 Task: Add an event with the title Training Session: Conflict Management, date '2024/05/20', time 8:00 AM to 10:00 AMand add a description: Throughout the PIP Discussion, an emphasis will be placed on fostering a positive and growth-oriented mindset. The employee will be encouraged to take ownership of their development, ask questions, and seek clarification when needed. The supervisor will provide support, encouragement, and guidance to help the employee succeed., put the event into Orange category . Add location for the event as: 789 The Walk at JBR, Dubai, UAE, logged in from the account softage.2@softage.netand send the event invitation to softage.7@softage.net and softage.8@softage.net. Set a reminder for the event 13 day before
Action: Mouse moved to (90, 89)
Screenshot: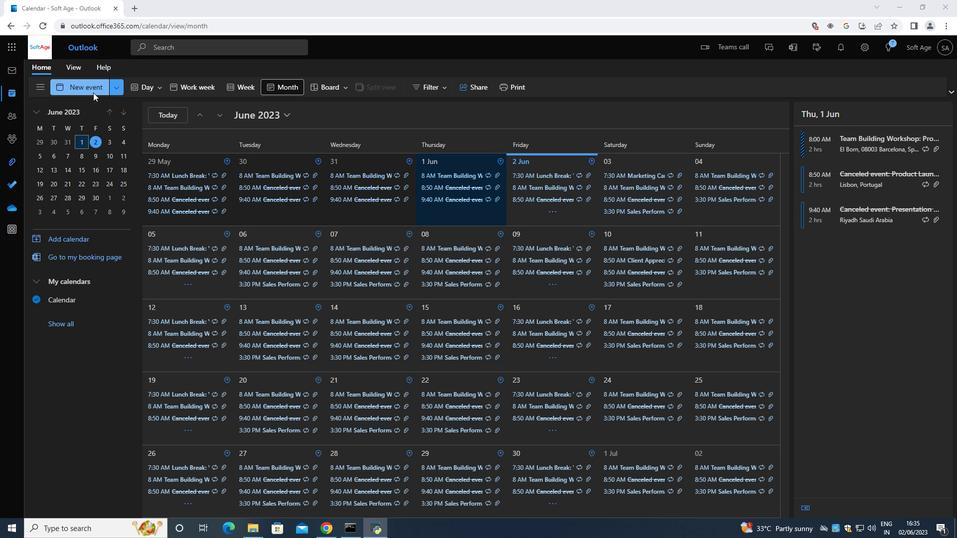 
Action: Mouse pressed left at (90, 89)
Screenshot: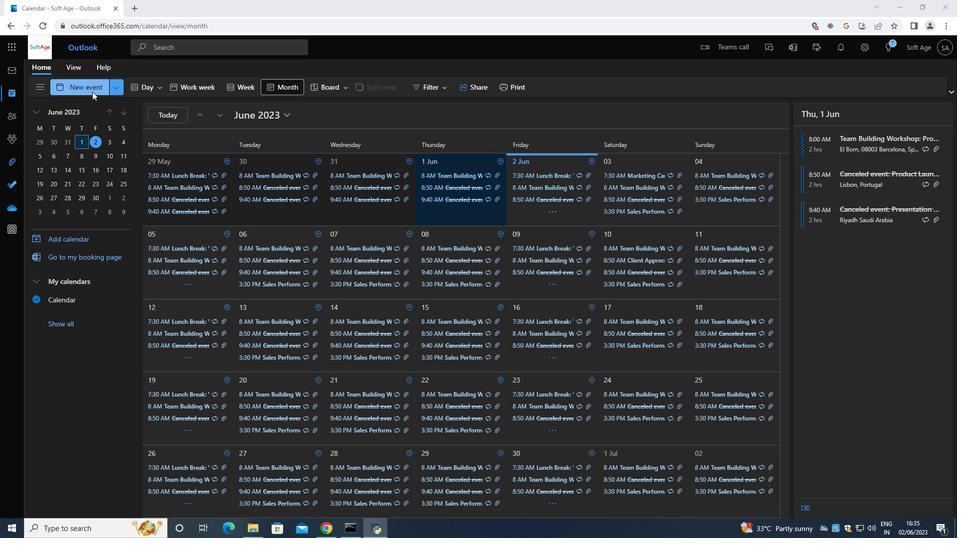 
Action: Mouse moved to (278, 148)
Screenshot: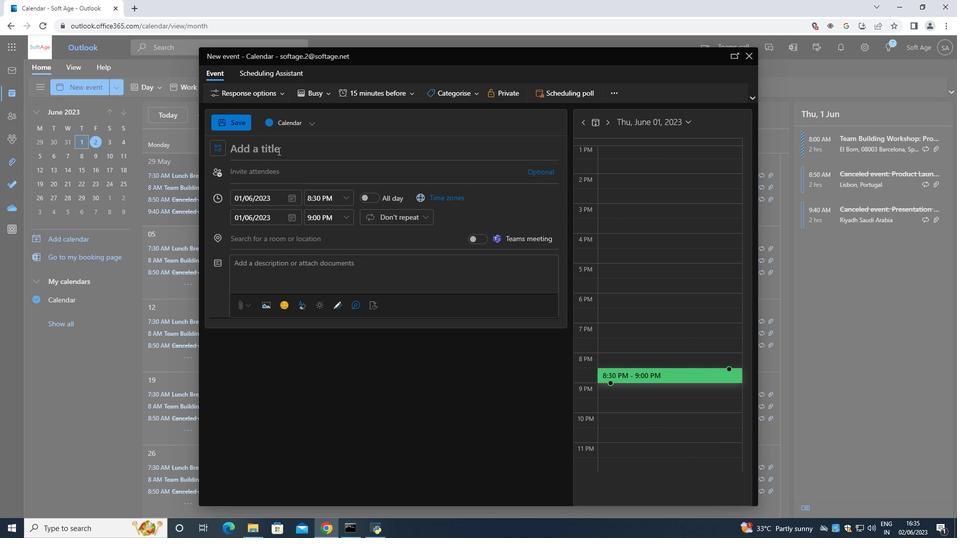 
Action: Mouse pressed left at (278, 148)
Screenshot: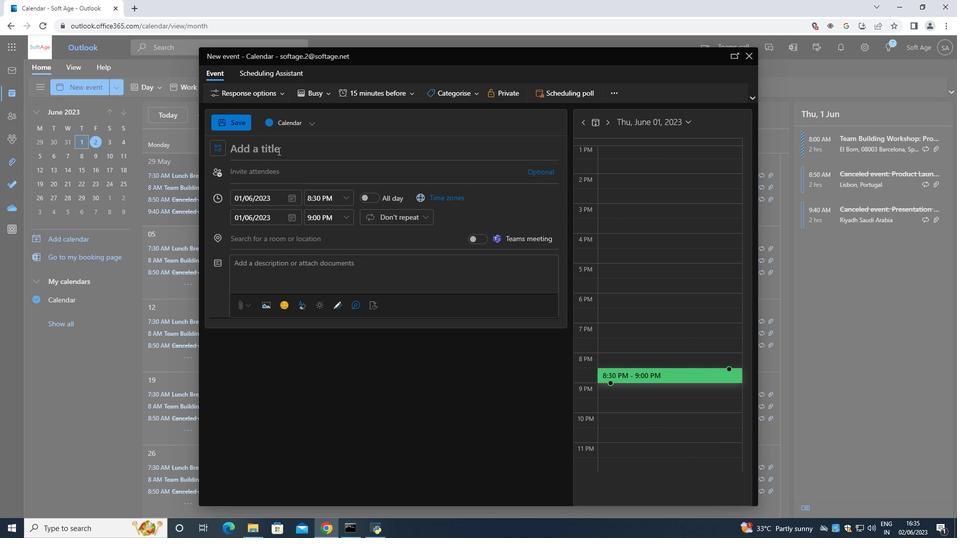 
Action: Mouse moved to (605, 133)
Screenshot: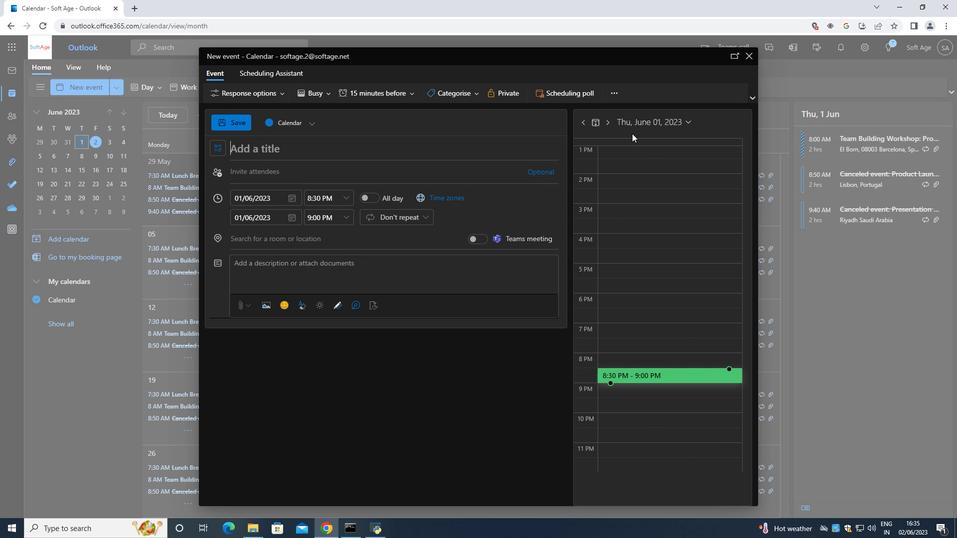 
Action: Key pressed <Key.shift><Key.shift><Key.shift><Key.shift><Key.shift><Key.shift><Key.shift><Key.shift><Key.shift><Key.shift>Training<Key.space><Key.shift>Session<Key.space><Key.shift_r><Key.backspace><Key.shift_r><Key.shift_r>:<Key.space><Key.shift>Conflict<Key.space><Key.shift>Management<Key.space>
Screenshot: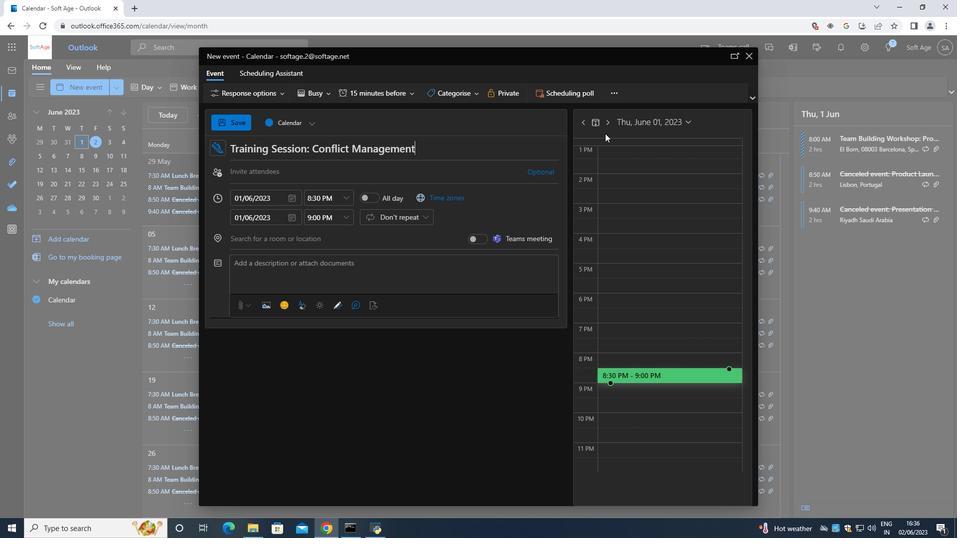 
Action: Mouse moved to (290, 200)
Screenshot: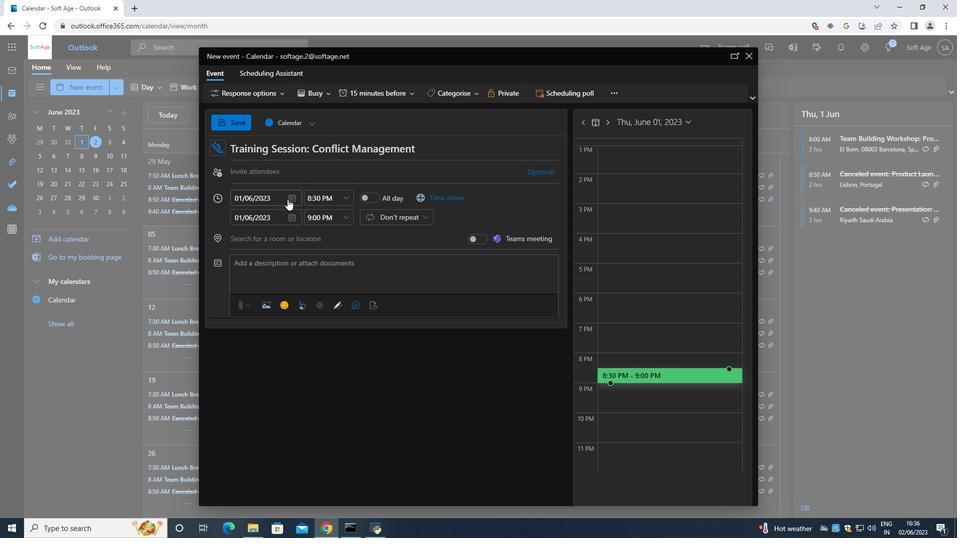 
Action: Mouse pressed left at (290, 200)
Screenshot: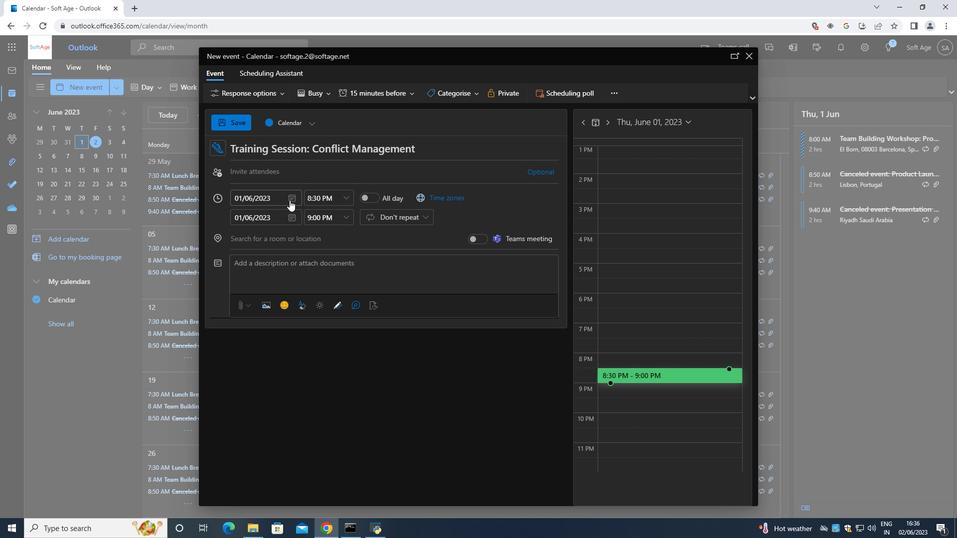 
Action: Mouse moved to (299, 238)
Screenshot: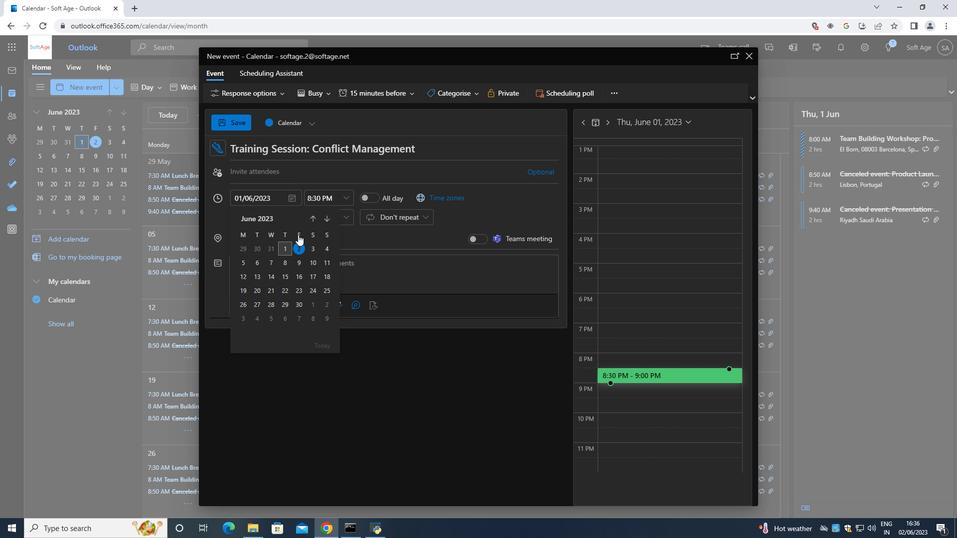 
Action: Mouse scrolled (299, 238) with delta (0, 0)
Screenshot: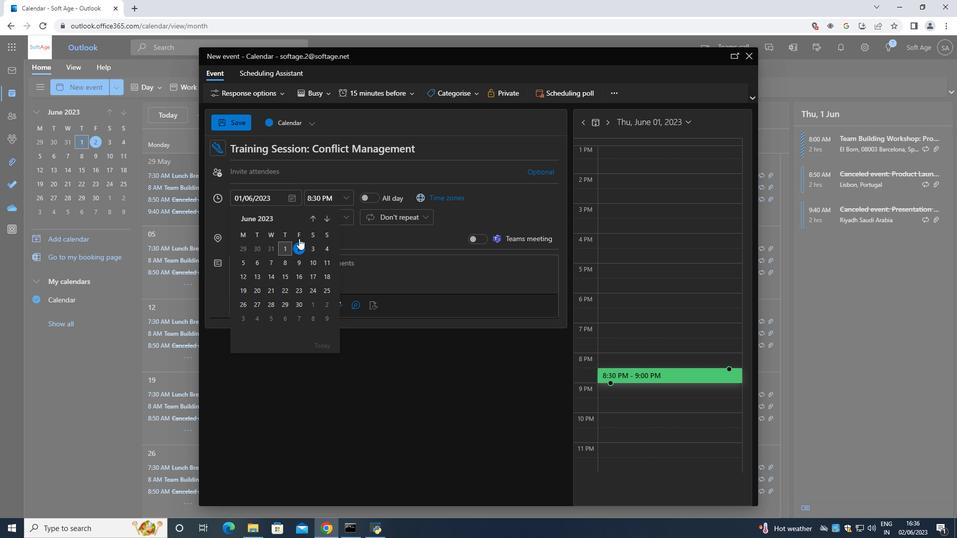 
Action: Mouse moved to (328, 215)
Screenshot: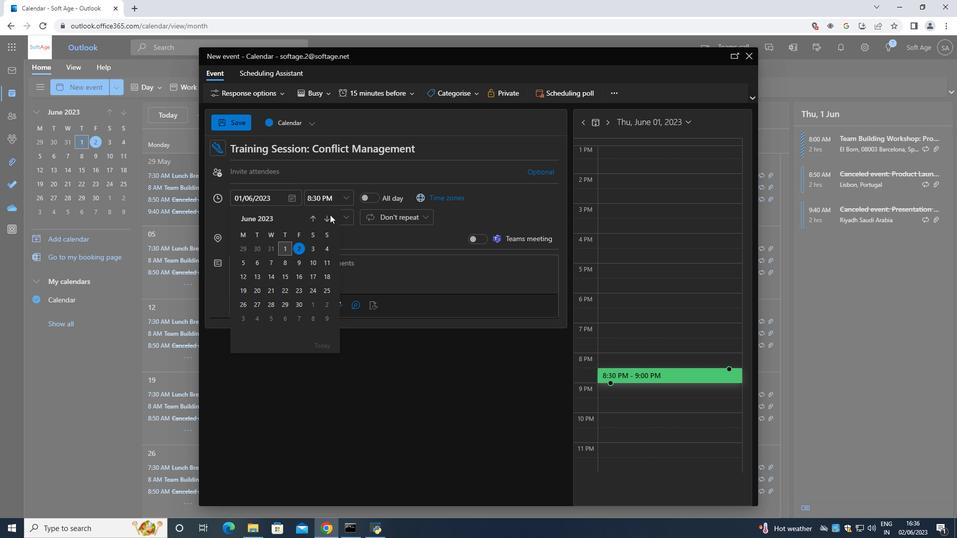 
Action: Mouse pressed left at (328, 215)
Screenshot: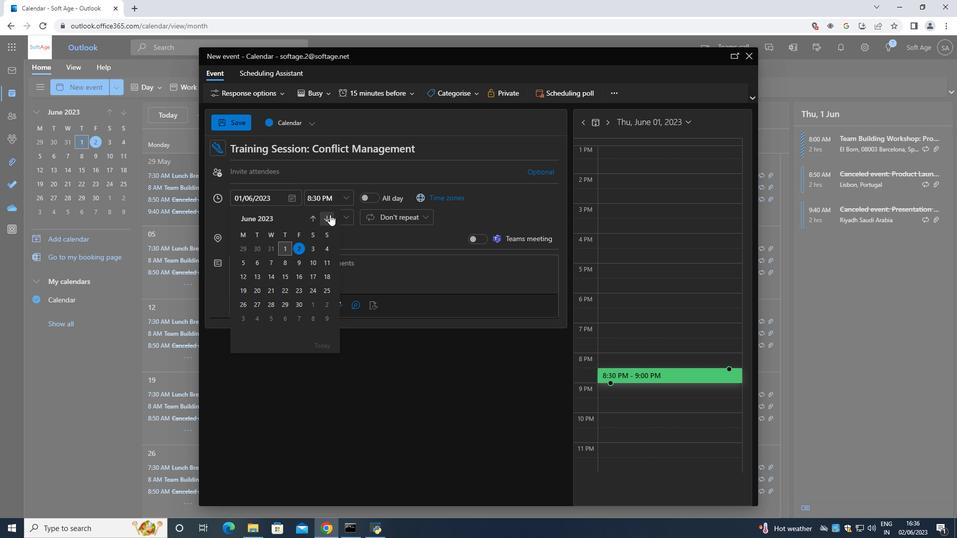 
Action: Mouse pressed left at (328, 215)
Screenshot: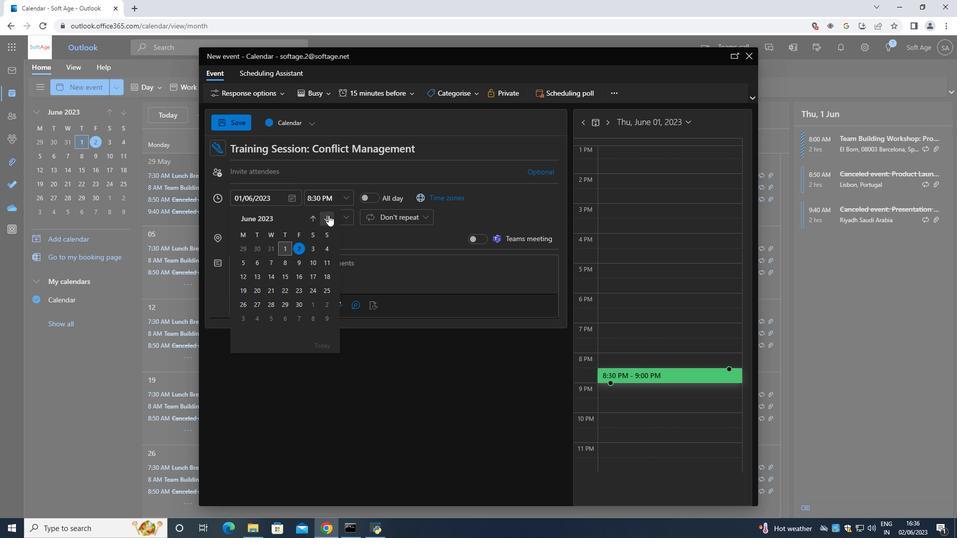 
Action: Mouse pressed left at (328, 215)
Screenshot: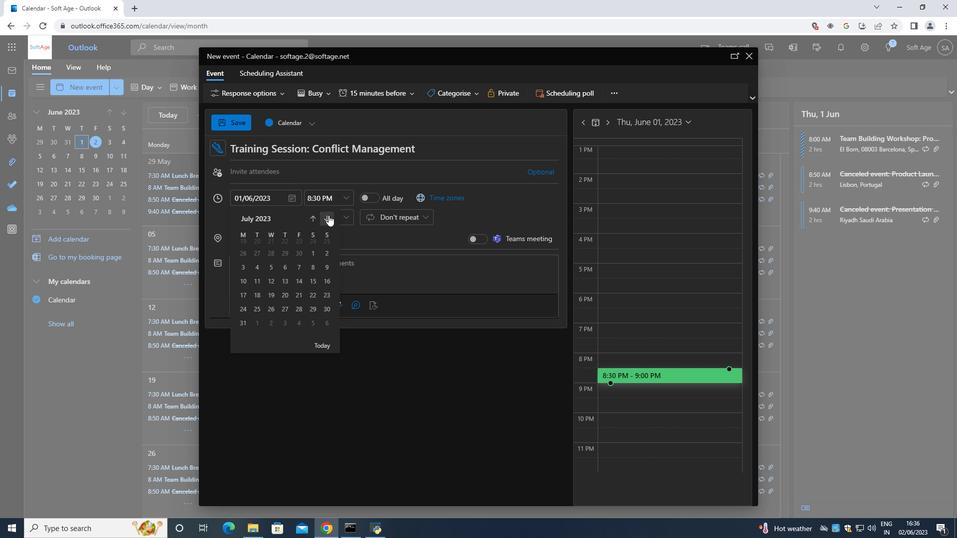 
Action: Mouse pressed left at (328, 215)
Screenshot: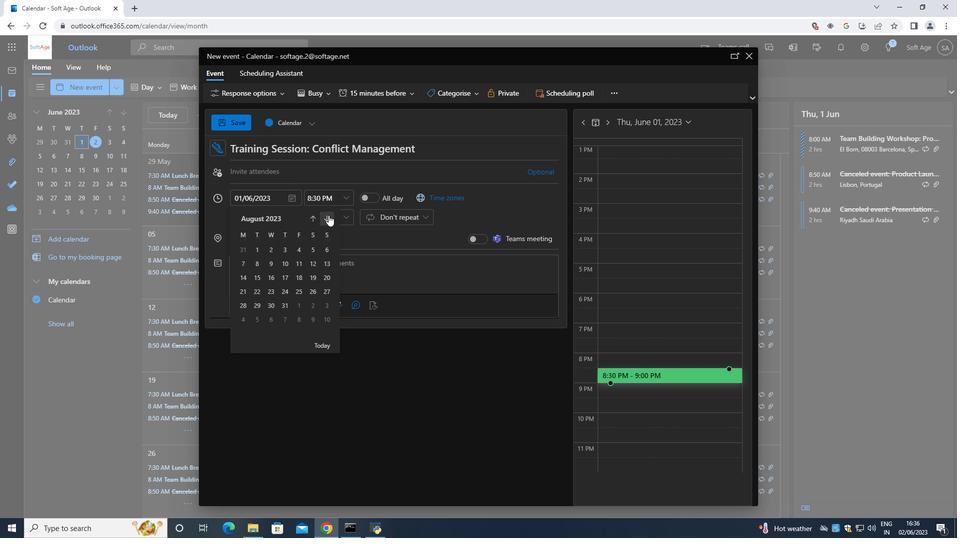 
Action: Mouse pressed left at (328, 215)
Screenshot: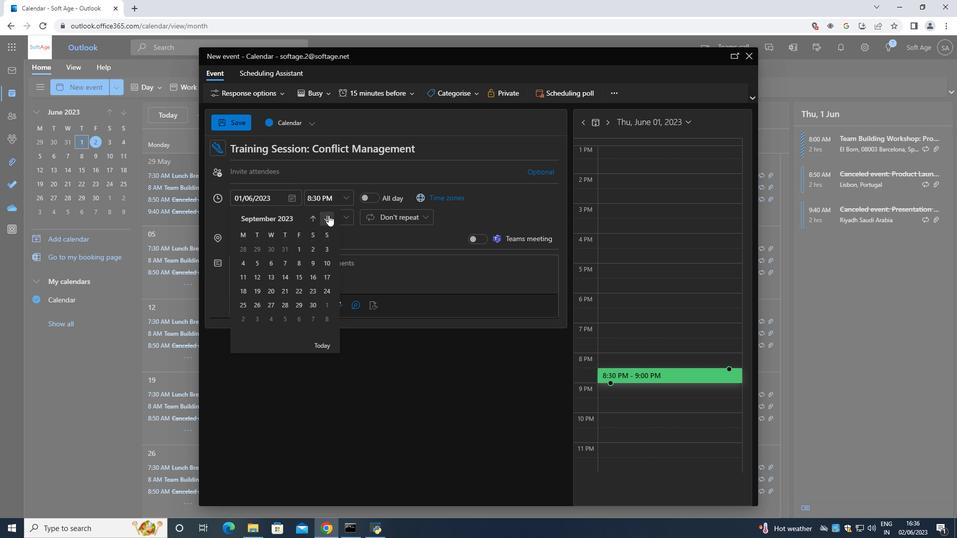 
Action: Mouse pressed left at (328, 215)
Screenshot: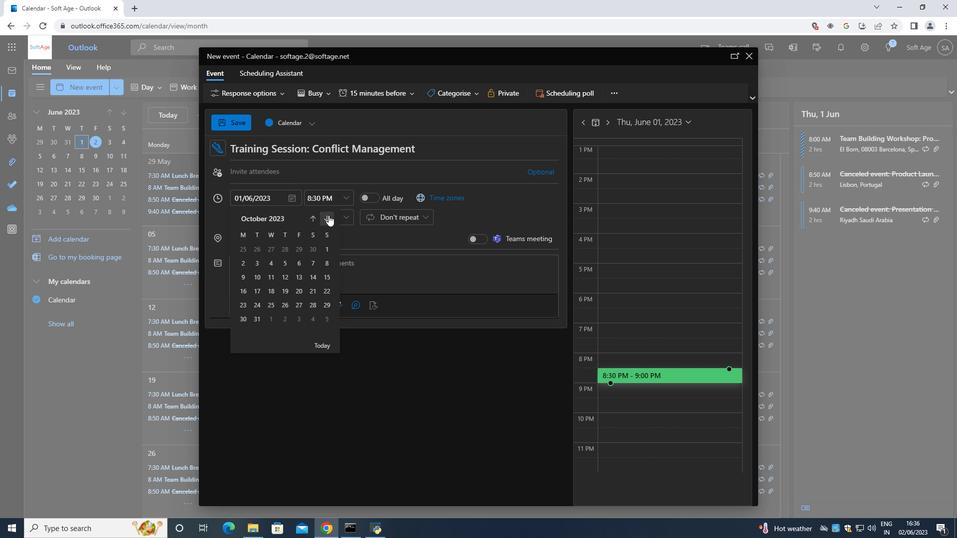 
Action: Mouse pressed left at (328, 215)
Screenshot: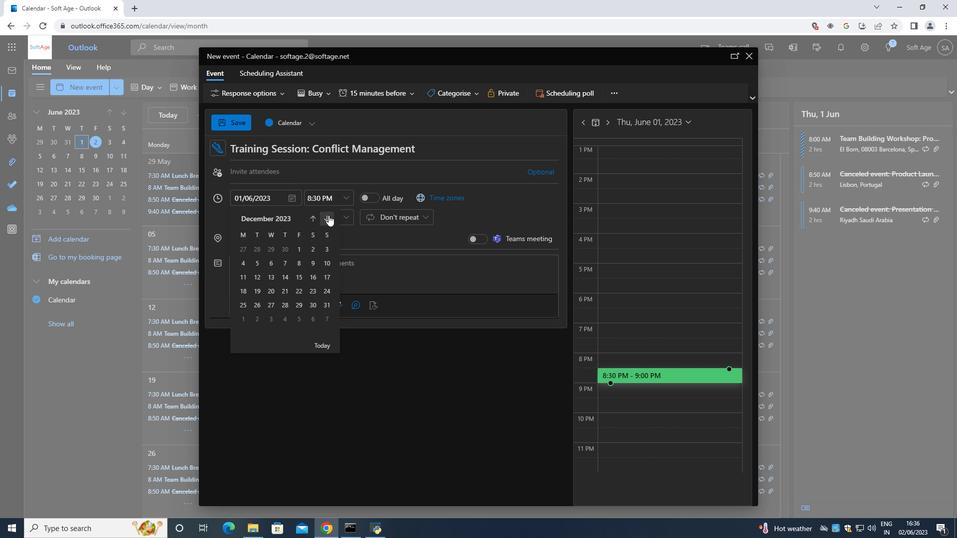 
Action: Mouse pressed left at (328, 215)
Screenshot: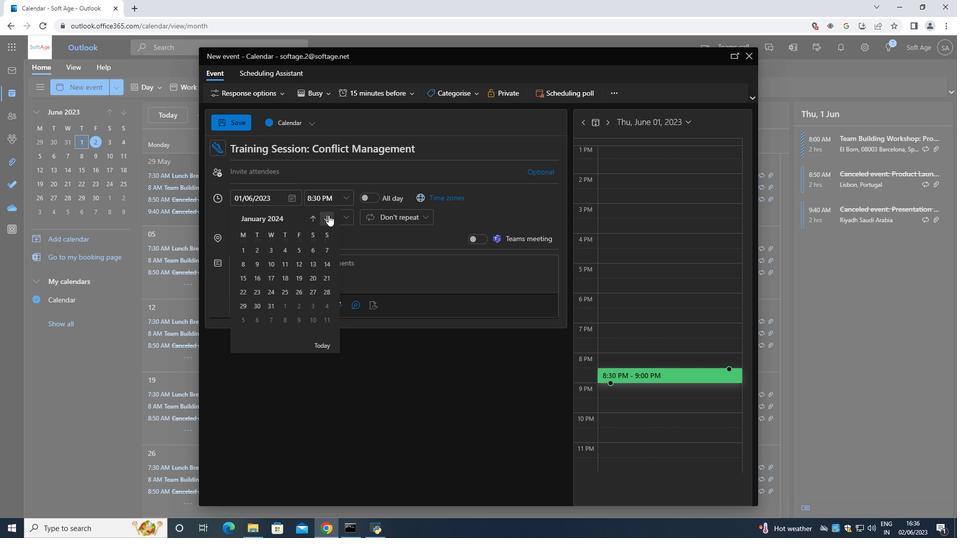 
Action: Mouse pressed left at (328, 215)
Screenshot: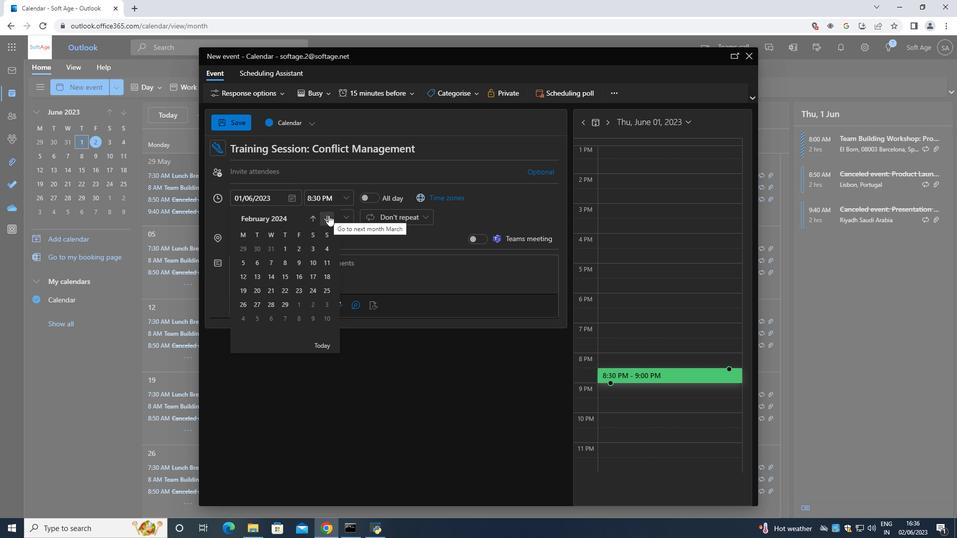 
Action: Mouse pressed left at (328, 215)
Screenshot: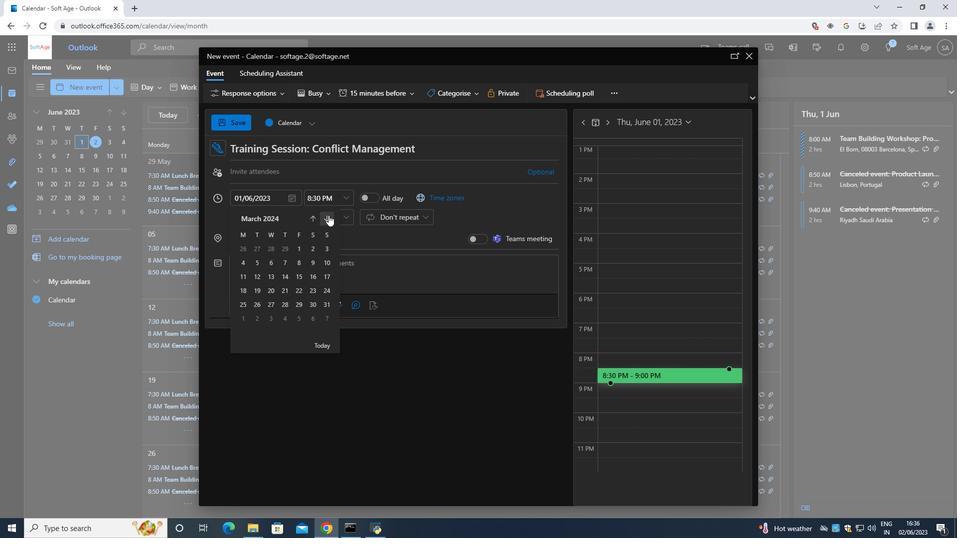 
Action: Mouse pressed left at (328, 215)
Screenshot: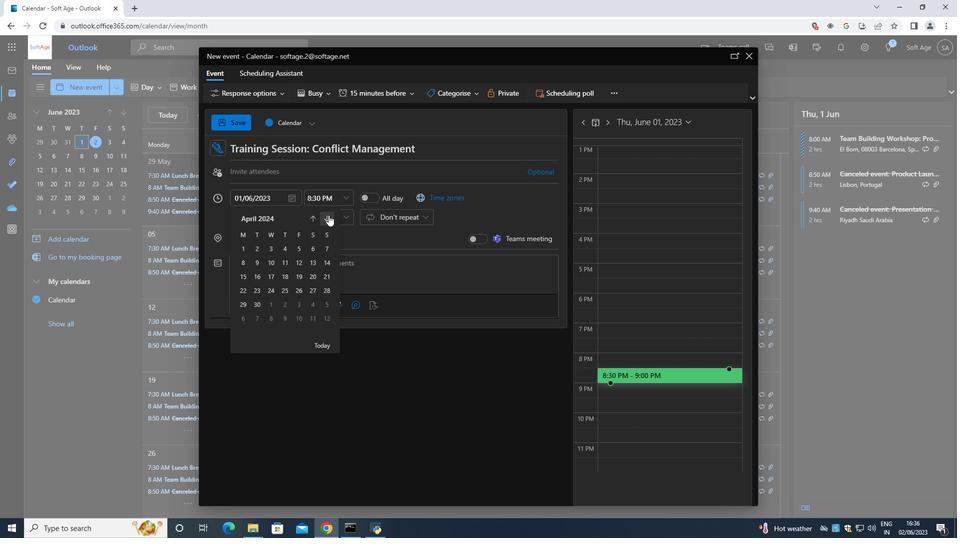 
Action: Mouse moved to (239, 291)
Screenshot: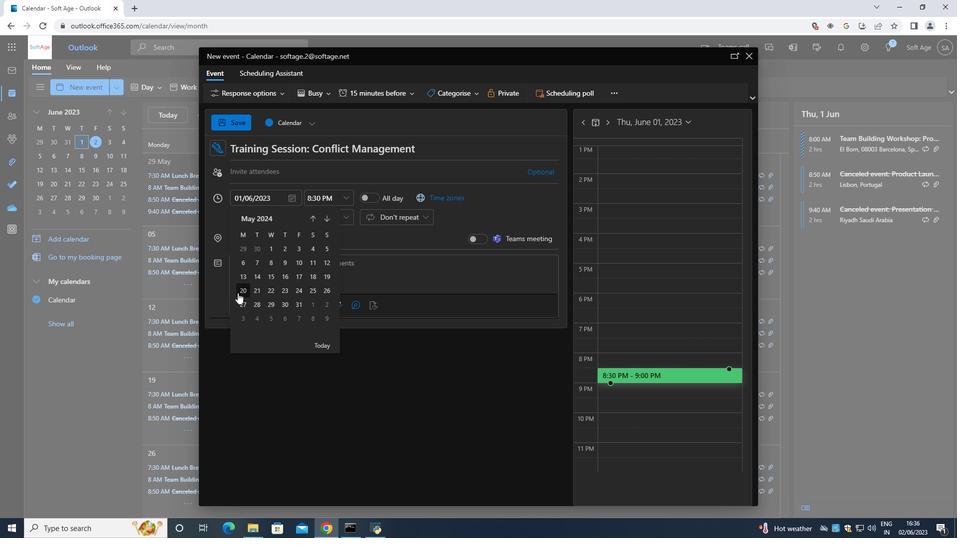 
Action: Mouse pressed left at (239, 291)
Screenshot: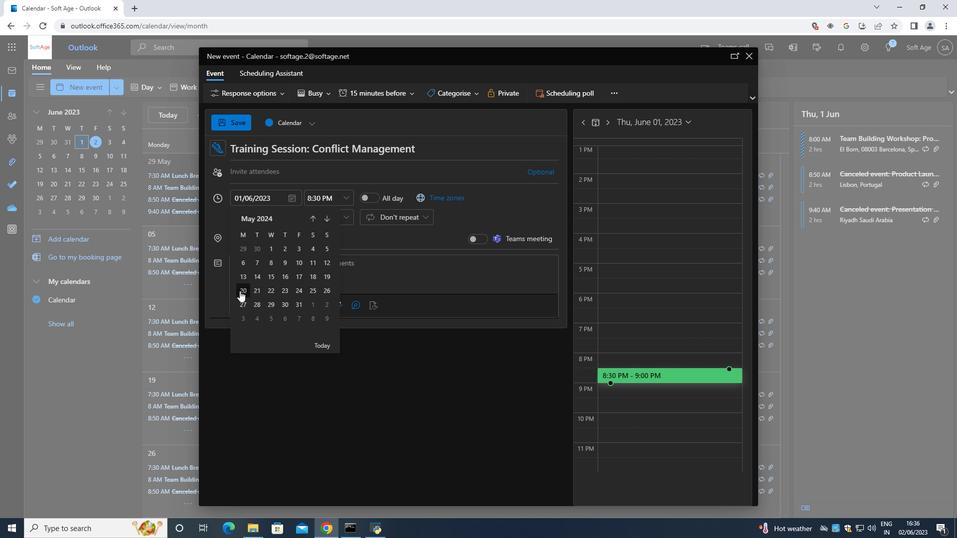 
Action: Mouse moved to (337, 198)
Screenshot: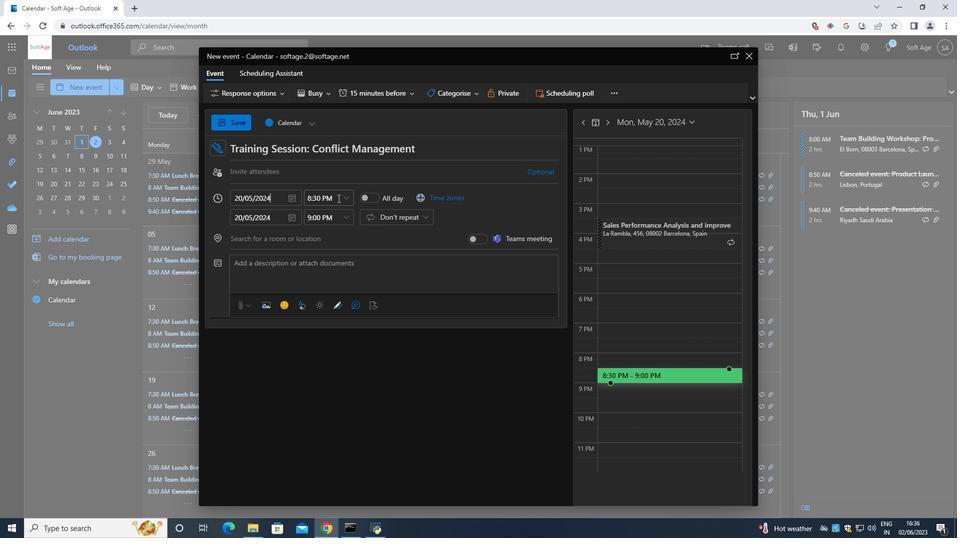 
Action: Mouse pressed left at (337, 198)
Screenshot: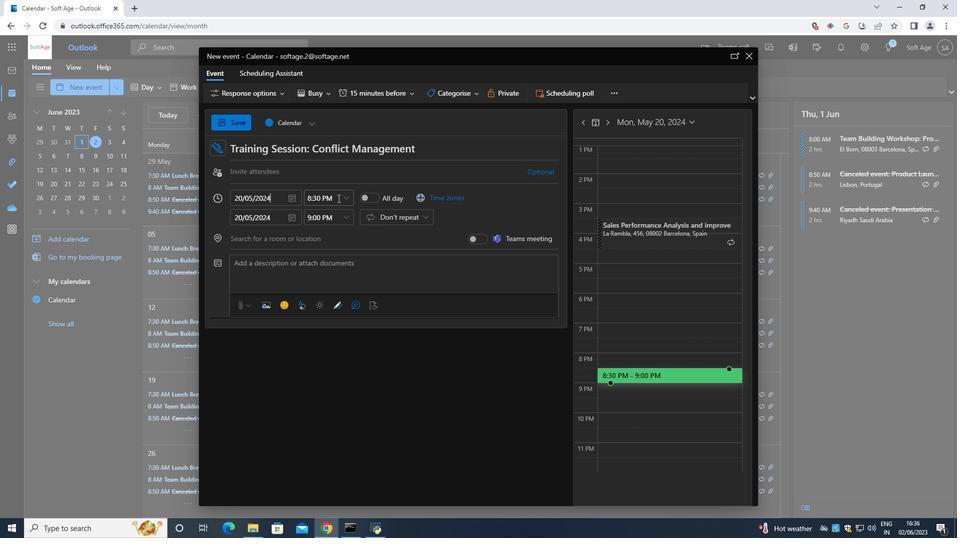 
Action: Key pressed <Key.backspace>8.30<Key.caps_lock>AM<Key.backspace><Key.backspace><Key.backspace><Key.backspace>00AM
Screenshot: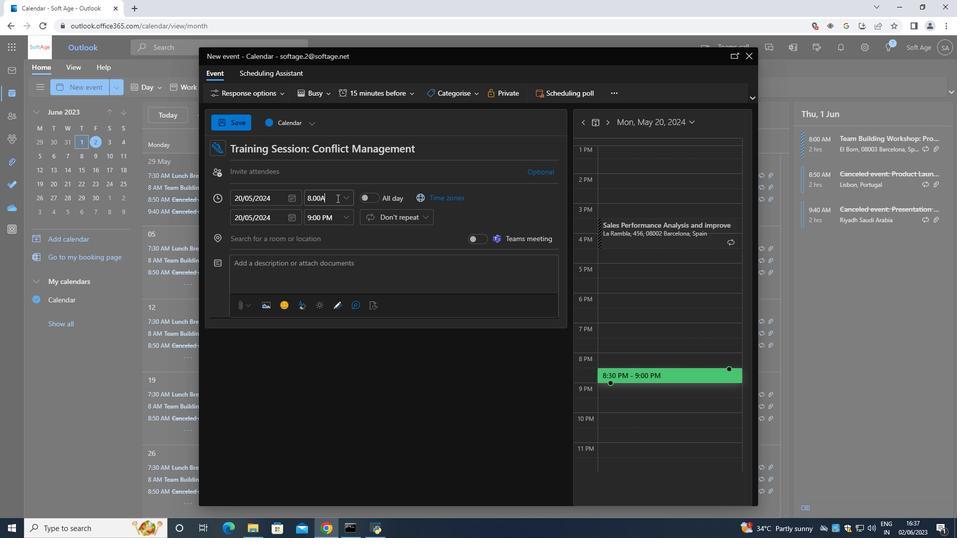 
Action: Mouse moved to (346, 215)
Screenshot: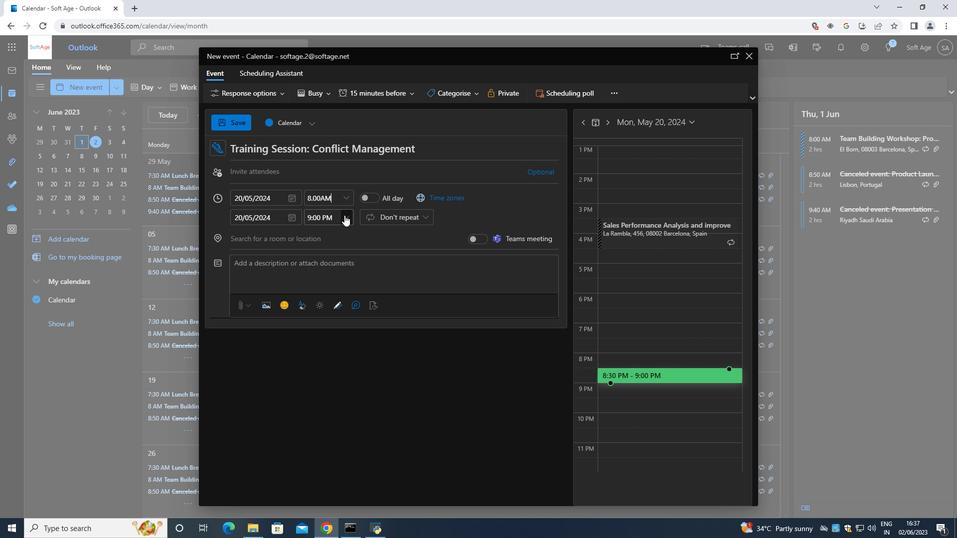 
Action: Mouse pressed left at (346, 215)
Screenshot: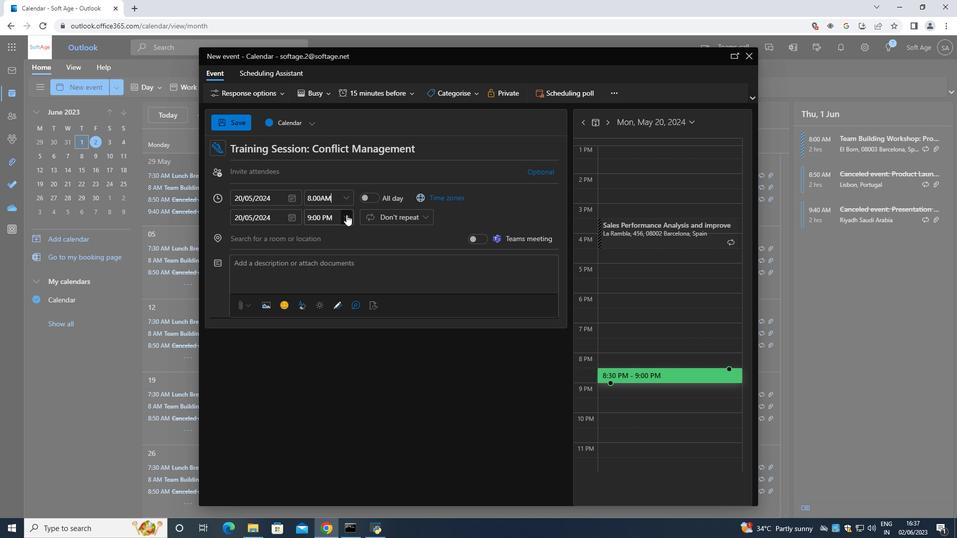 
Action: Mouse moved to (341, 284)
Screenshot: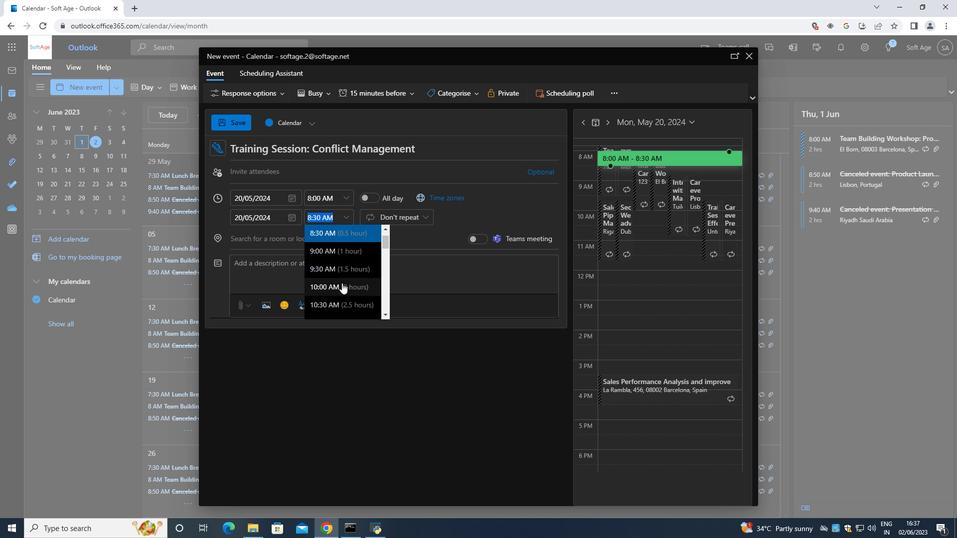 
Action: Mouse pressed left at (341, 284)
Screenshot: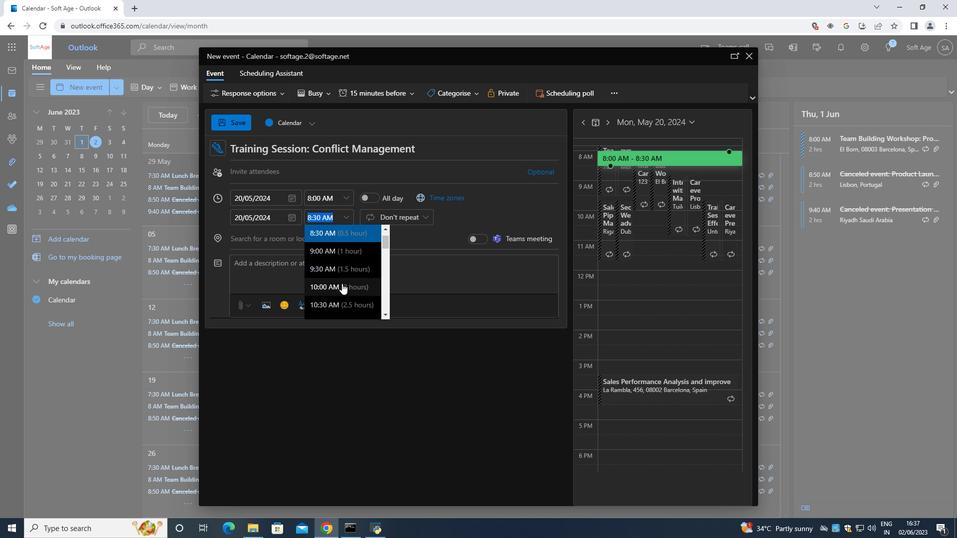 
Action: Mouse moved to (303, 265)
Screenshot: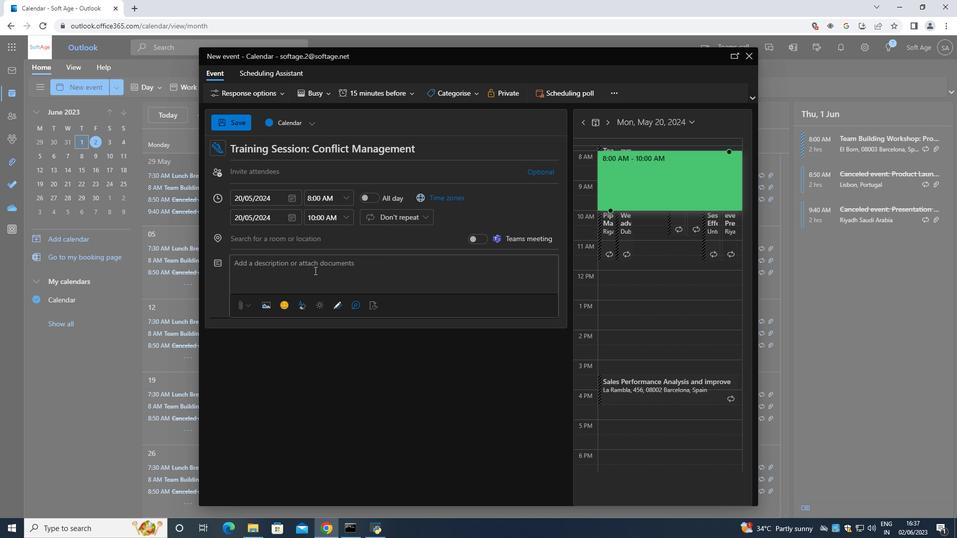 
Action: Mouse pressed left at (303, 265)
Screenshot: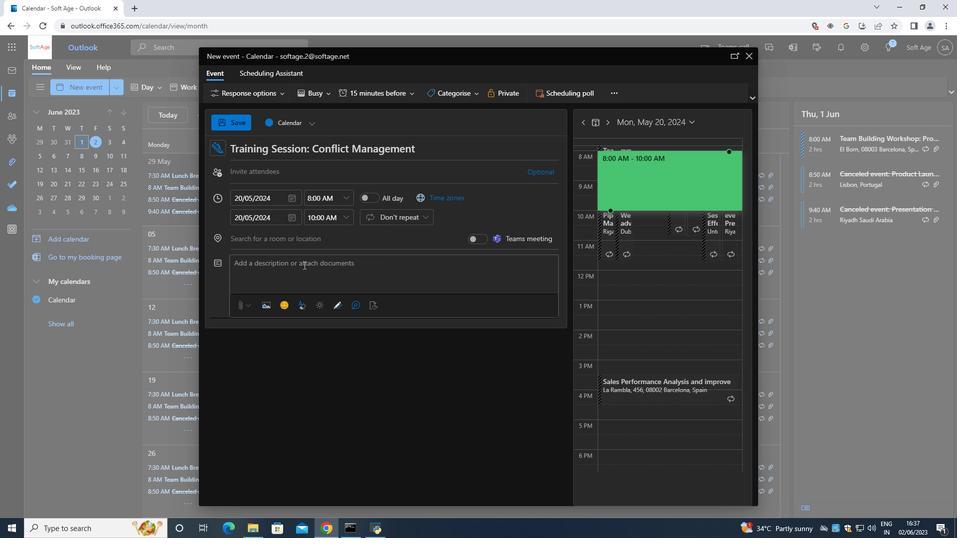 
Action: Mouse moved to (563, 266)
Screenshot: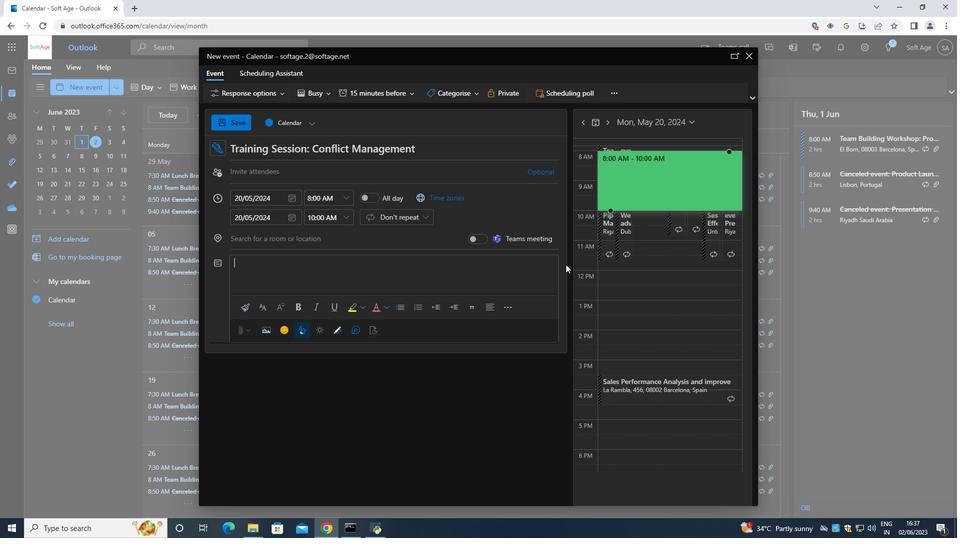 
Action: Key pressed <Key.shift><Key.shift>t<Key.backspace><Key.caps_lock><Key.shift>Throuf<Key.backspace>ghourt<Key.backspace><Key.backspace>t<Key.space><Key.shift><Key.shift>the<Key.space><Key.caps_lock>PIP<Key.caps_lock><Key.space><Key.caps_lock>D<Key.caps_lock>iscussion<Key.space>,<Key.space>an<Key.space>emphasis<Key.space>will<Key.space>be<Key.space>plaved<Key.backspace><Key.backspace><Key.backspace>ced<Key.space>on<Key.space>for<Key.backspace>stering<Key.space>a<Key.space>positive<Key.space>and<Key.space>growth<Key.space><Key.backspace>-orii<Key.backspace>ented<Key.space>mindset.<Key.shift><Key.shift><Key.shift><Key.shift><Key.shift><Key.shift><Key.shift><Key.shift>The<Key.space>
Screenshot: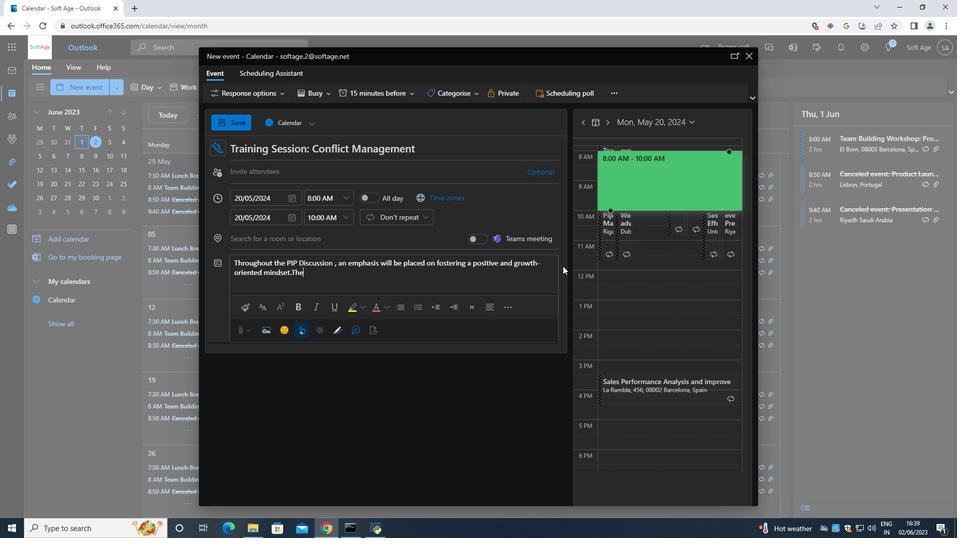 
Action: Mouse moved to (289, 271)
Screenshot: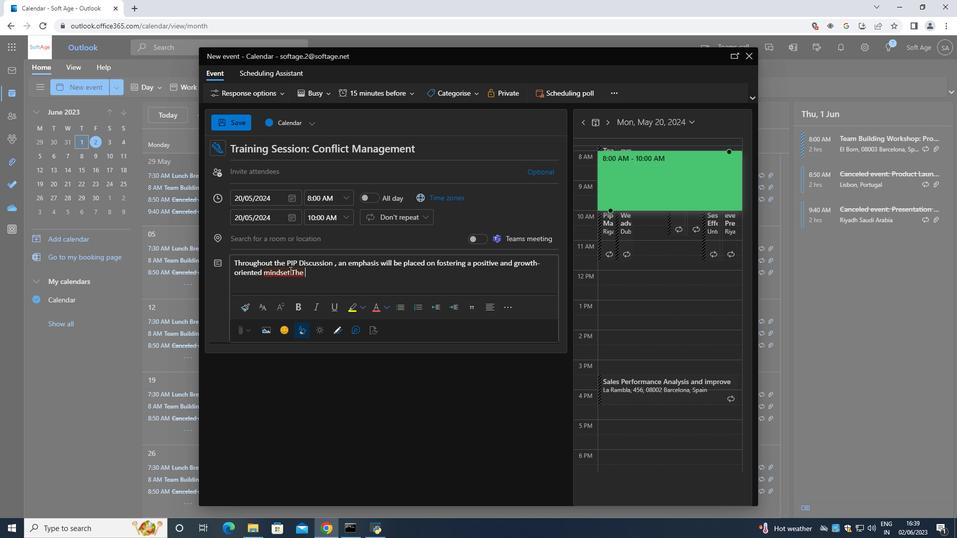 
Action: Mouse pressed left at (289, 271)
Screenshot: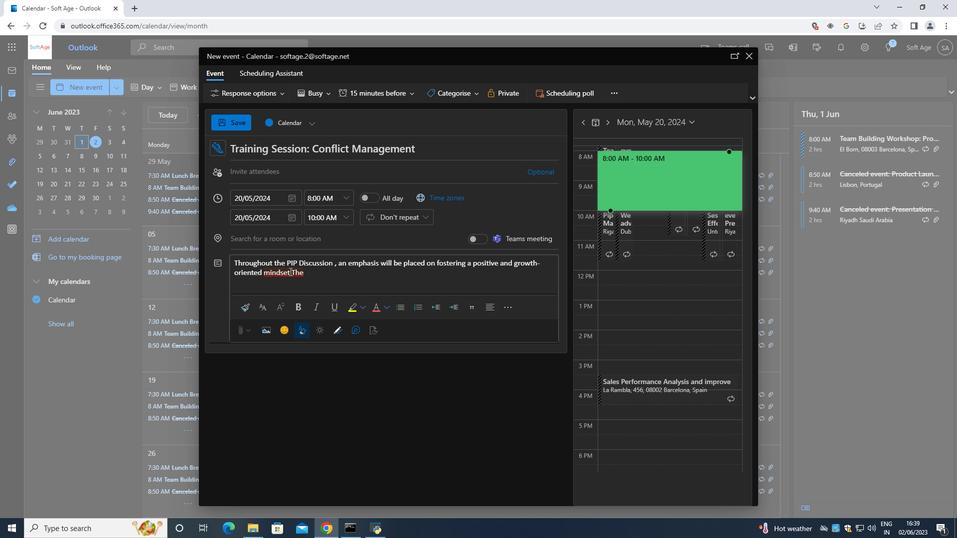 
Action: Key pressed <Key.space>
Screenshot: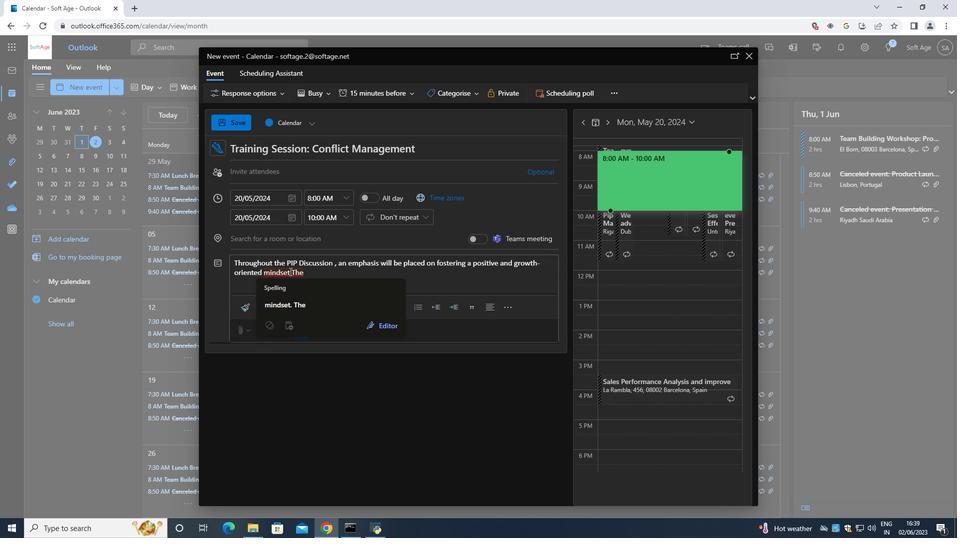 
Action: Mouse moved to (289, 271)
Screenshot: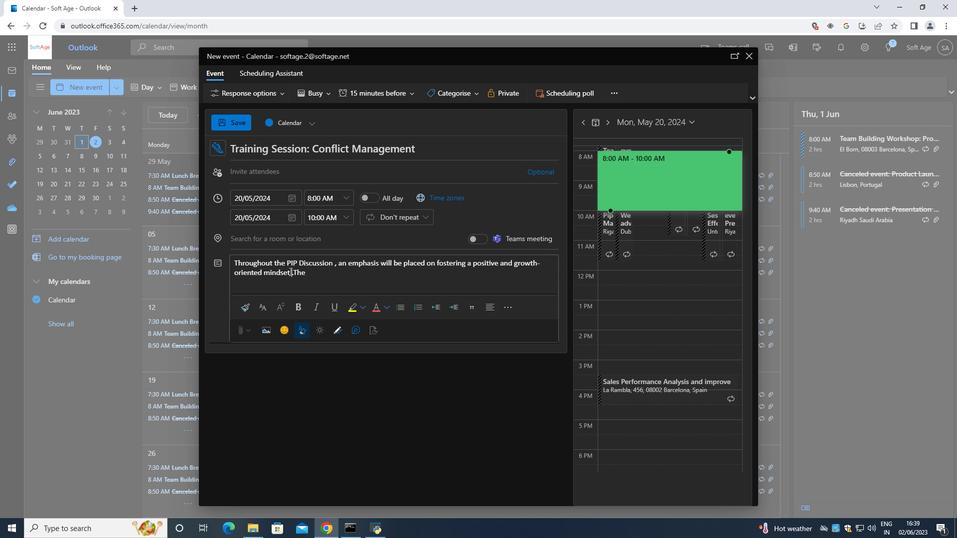 
Action: Key pressed <Key.right><Key.space>
Screenshot: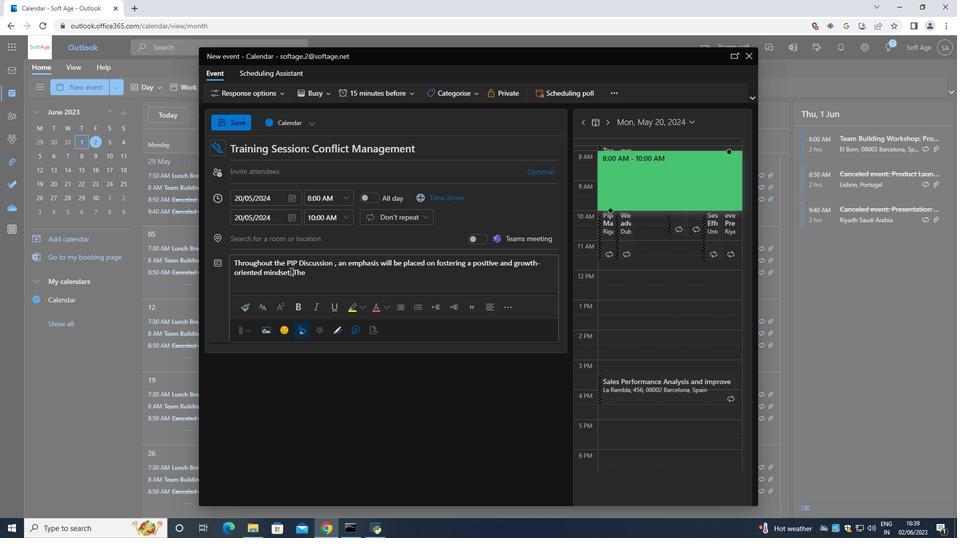 
Action: Mouse moved to (323, 274)
Screenshot: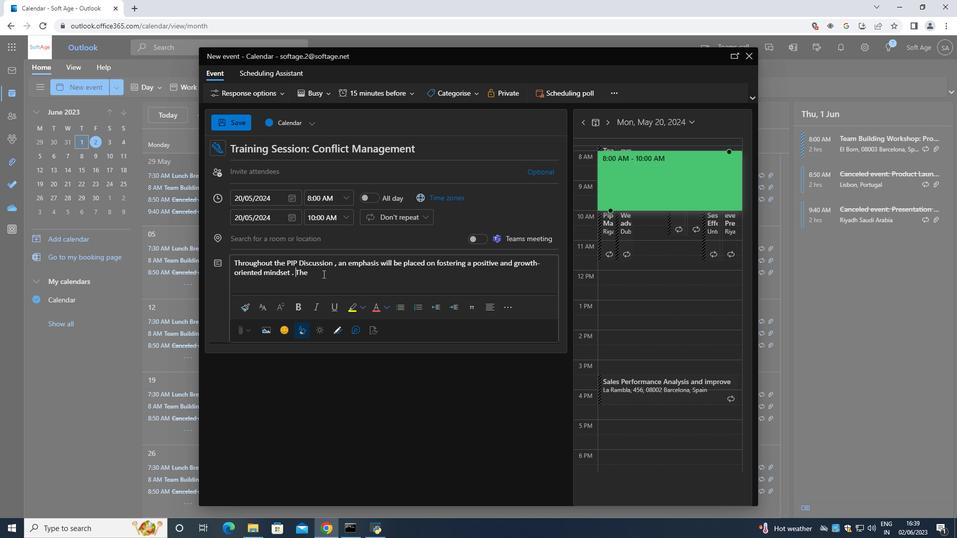 
Action: Mouse pressed left at (323, 274)
Screenshot: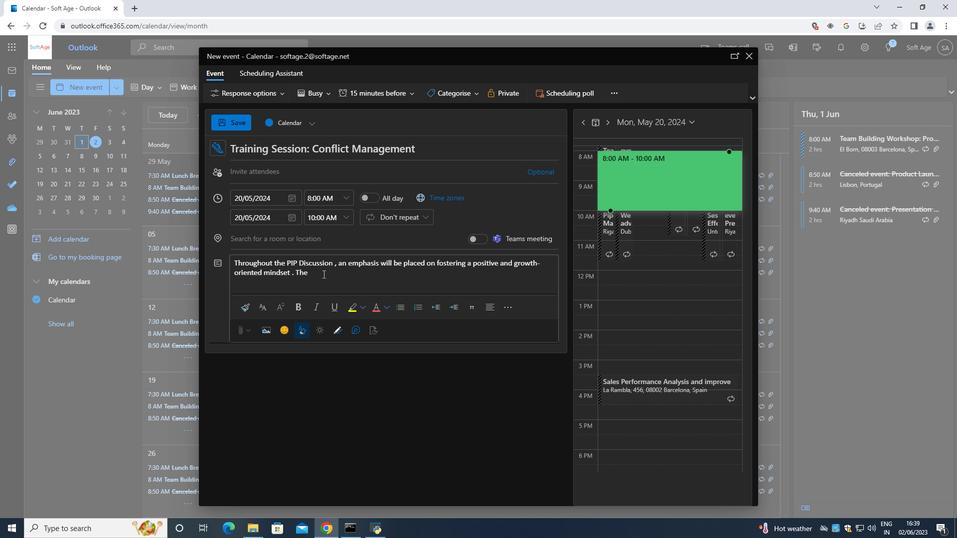 
Action: Mouse moved to (323, 274)
Screenshot: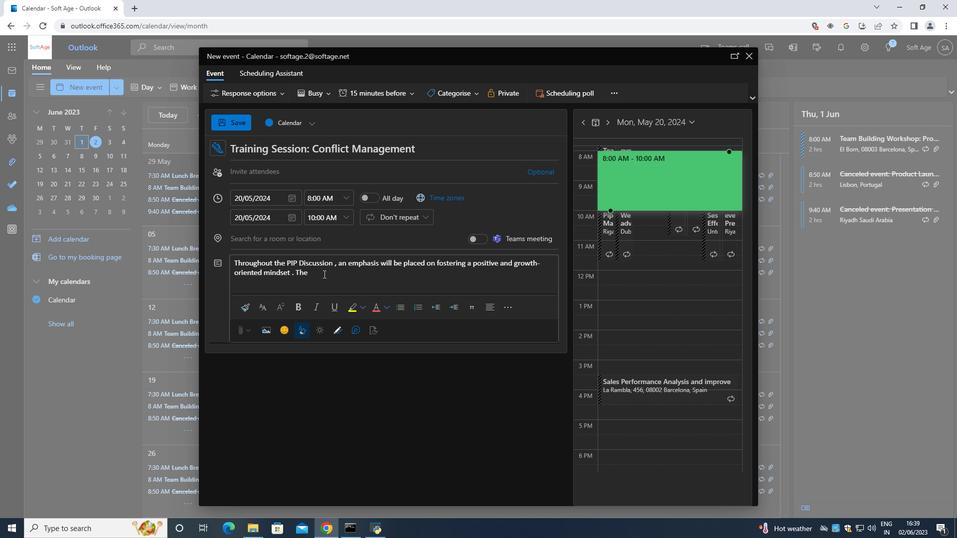 
Action: Key pressed <Key.space>employee<Key.space>wu<Key.backspace>ill<Key.space>be<Key.space>encouraged<Key.space>to<Key.space>take<Key.space>ownership<Key.space>
Screenshot: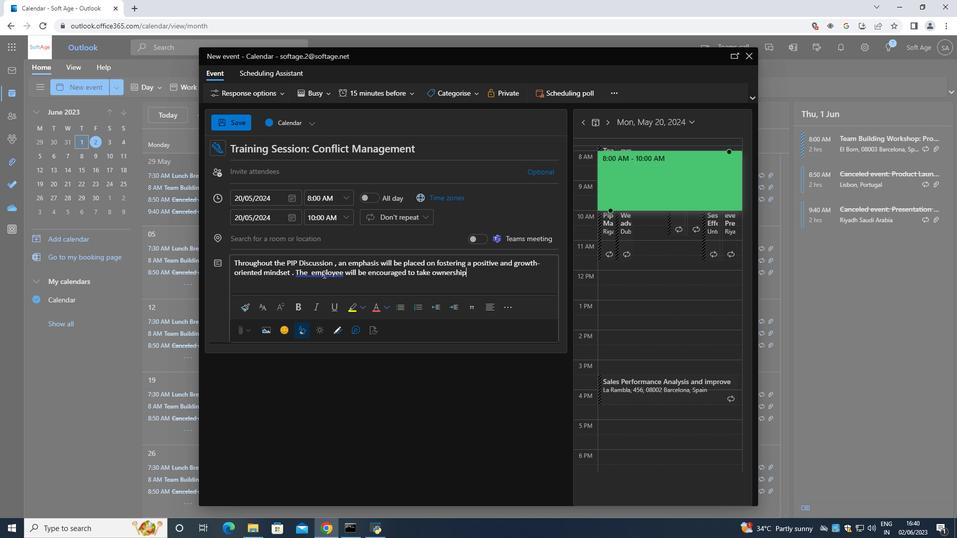 
Action: Mouse moved to (309, 272)
Screenshot: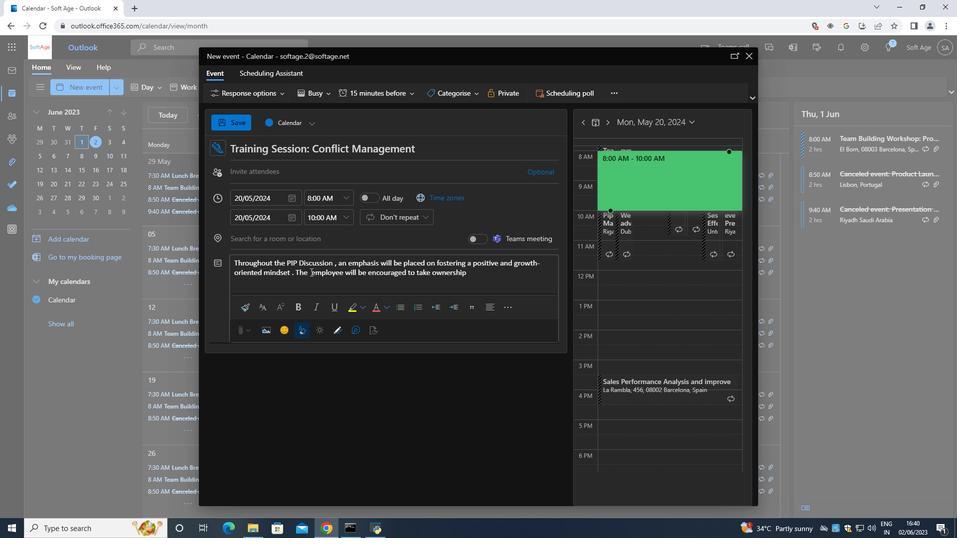 
Action: Mouse pressed left at (309, 272)
Screenshot: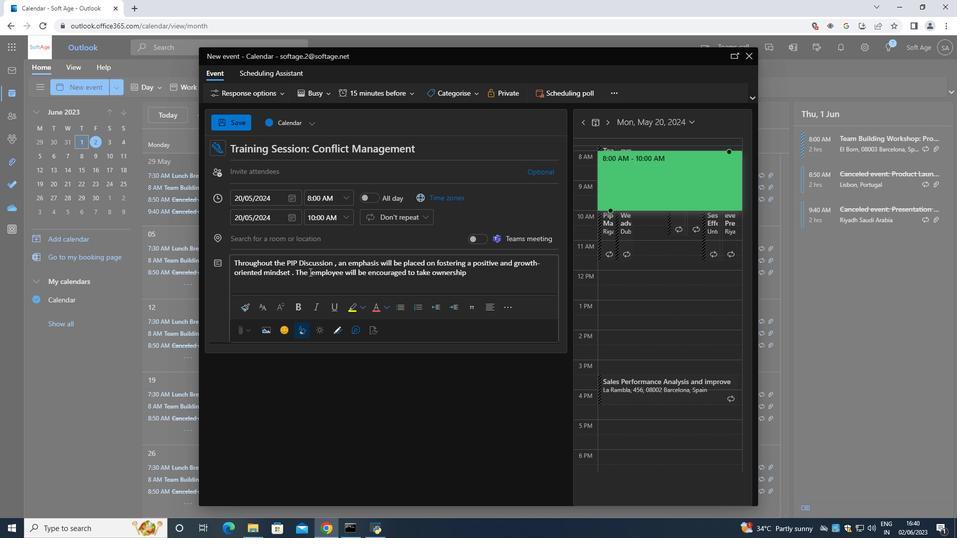 
Action: Mouse moved to (315, 277)
Screenshot: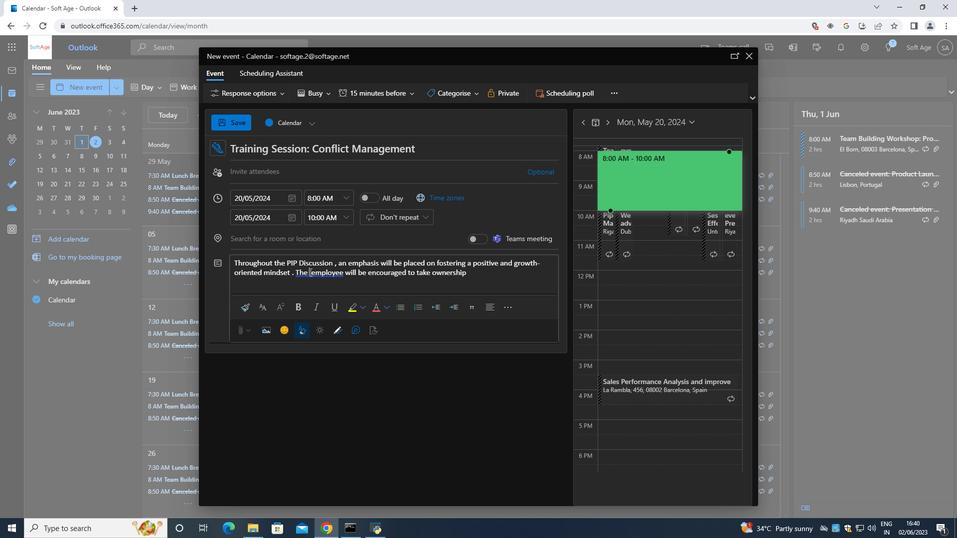 
Action: Key pressed <Key.backspace>
Screenshot: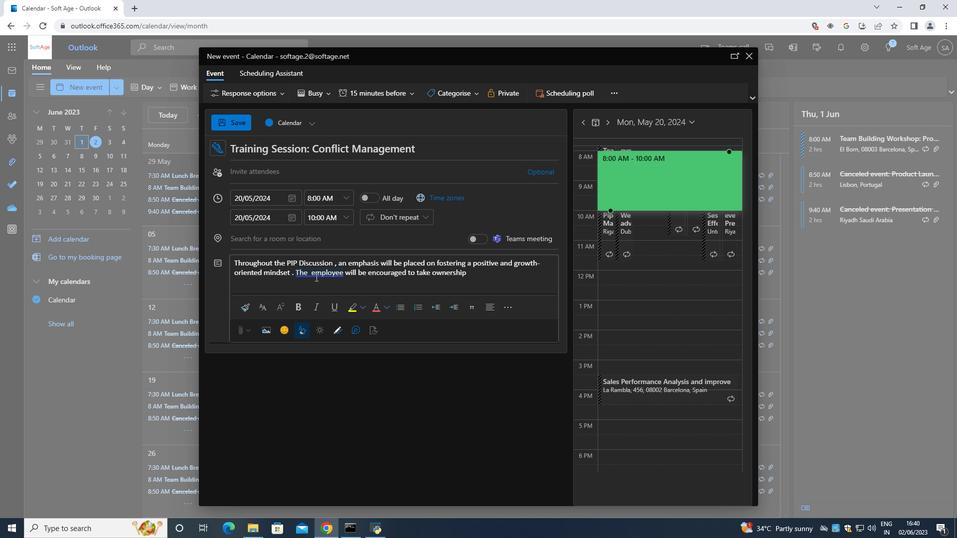
Action: Mouse moved to (463, 271)
Screenshot: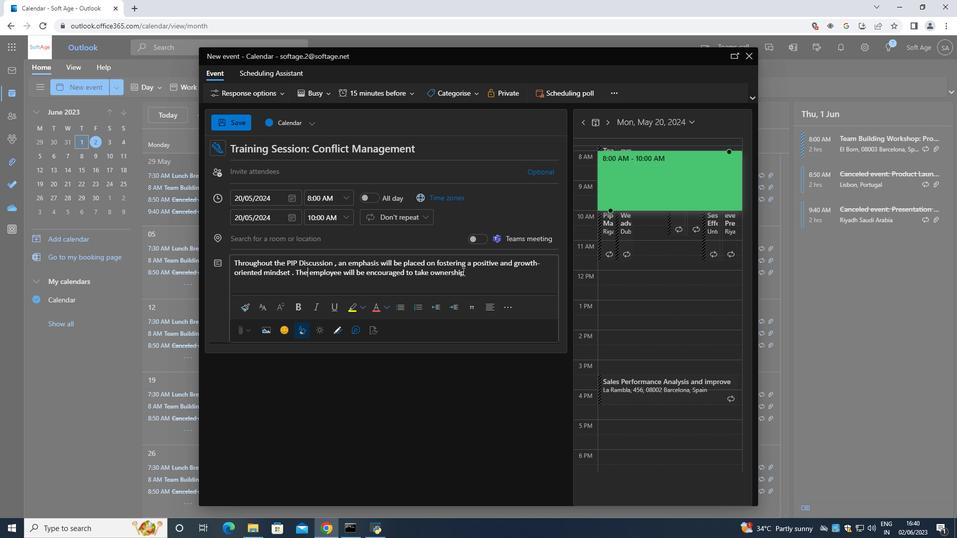 
Action: Mouse pressed left at (463, 271)
Screenshot: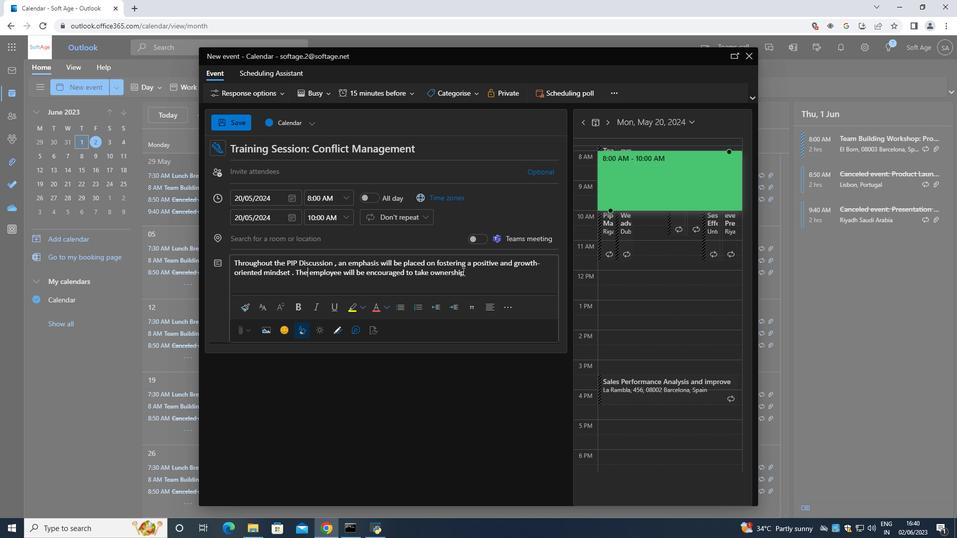 
Action: Mouse moved to (467, 273)
Screenshot: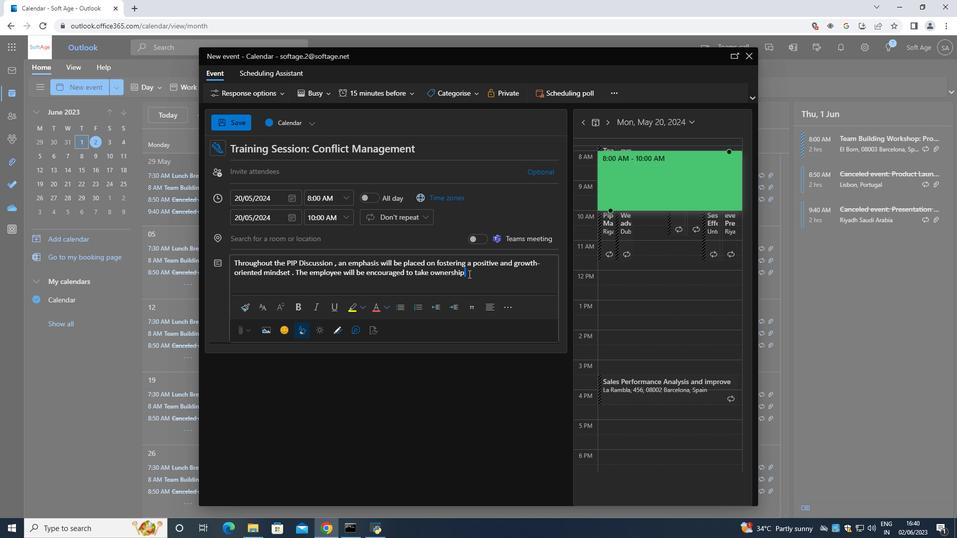 
Action: Key pressed <Key.space>of<Key.space>their<Key.space>development<Key.space>,<Key.space>ask<Key.space>question<Key.space>,<Key.space>and<Key.space>seek<Key.space>clarification<Key.space>when<Key.space>needed<Key.space>.<Key.space>the<Key.space><Key.backspace><Key.backspace><Key.backspace><Key.backspace><Key.shift><Key.shift><Key.shift><Key.shift><Key.shift><Key.shift><Key.shift><Key.shift><Key.shift><Key.shift><Key.shift>the<Key.space><Key.backspace><Key.backspace><Key.backspace><Key.backspace><Key.shift>Ther<Key.space><Key.backspace><Key.backspace><Key.space>supervisor<Key.space>,<Key.space>and<Key.space>seek<Key.space><Key.backspace><Key.backspace><Key.backspace><Key.backspace><Key.backspace><Key.backspace><Key.backspace><Key.backspace><Key.backspace><Key.backspace><Key.backspace>will<Key.space>provide<Key.space>suppoer<Key.backspace><Key.backspace>rt<Key.space>,<Key.space>encouraged<Key.space>,<Key.space>and<Key.space>guidance<Key.space>tobhelp<Key.space><Key.backspace><Key.backspace><Key.backspace><Key.backspace><Key.backspace><Key.backspace><Key.space>help<Key.space>the<Key.space>employee<Key.space>succeed.
Screenshot: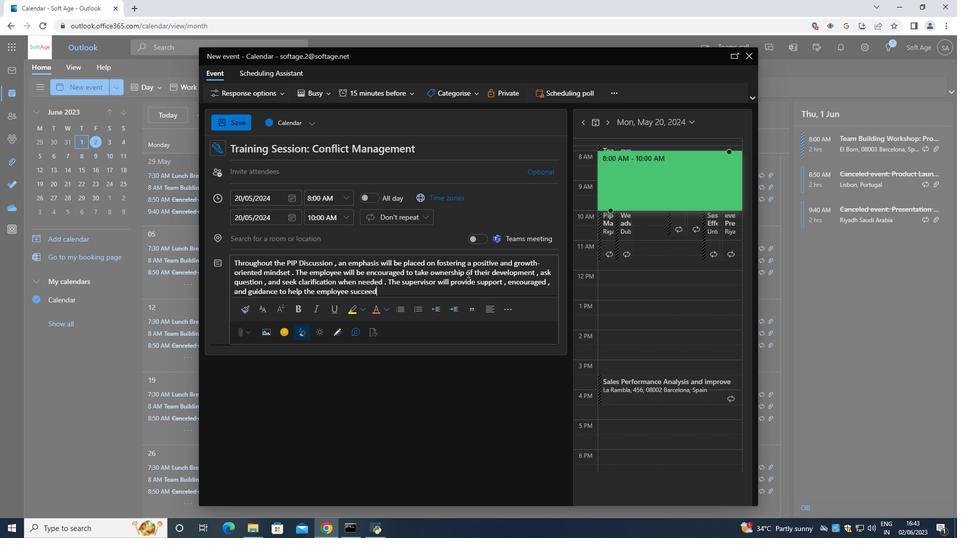 
Action: Mouse moved to (466, 91)
Screenshot: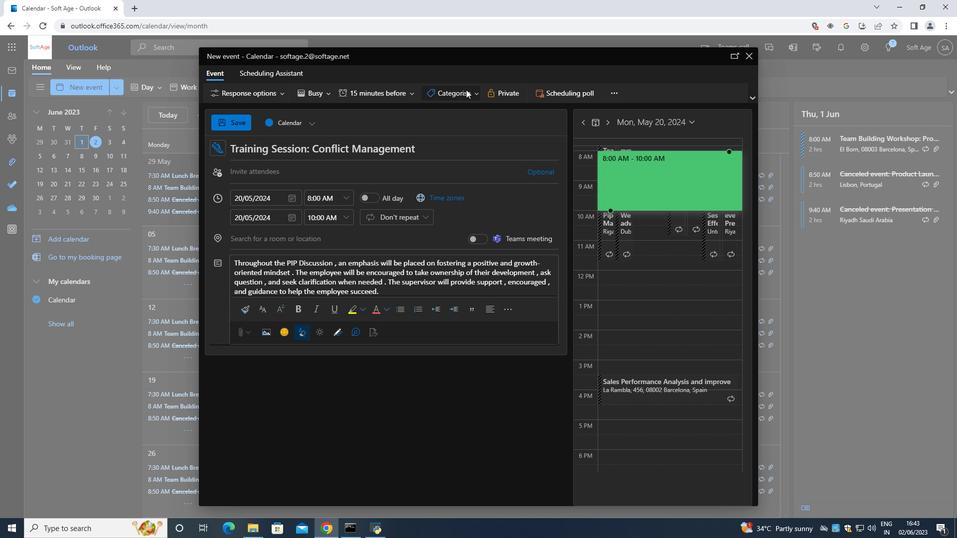 
Action: Mouse pressed left at (466, 91)
Screenshot: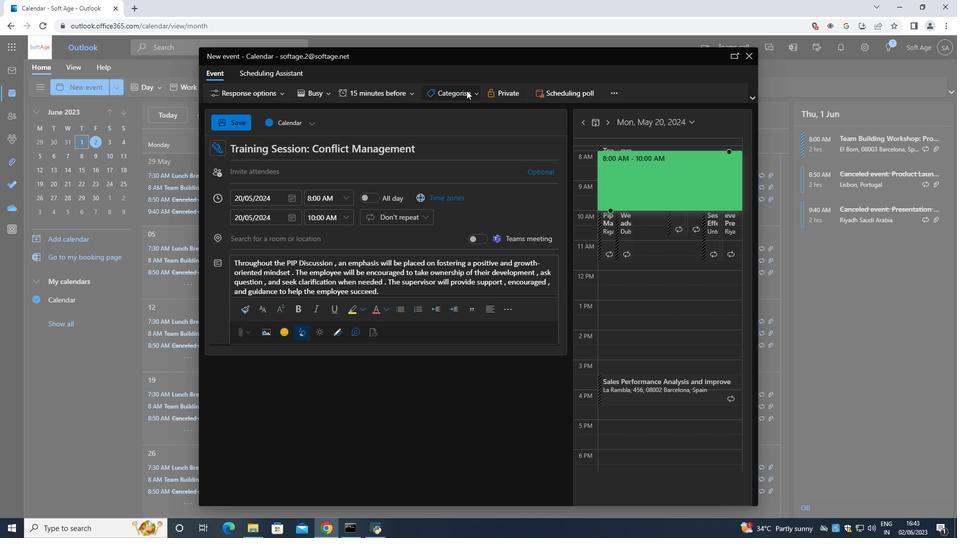 
Action: Mouse moved to (461, 149)
Screenshot: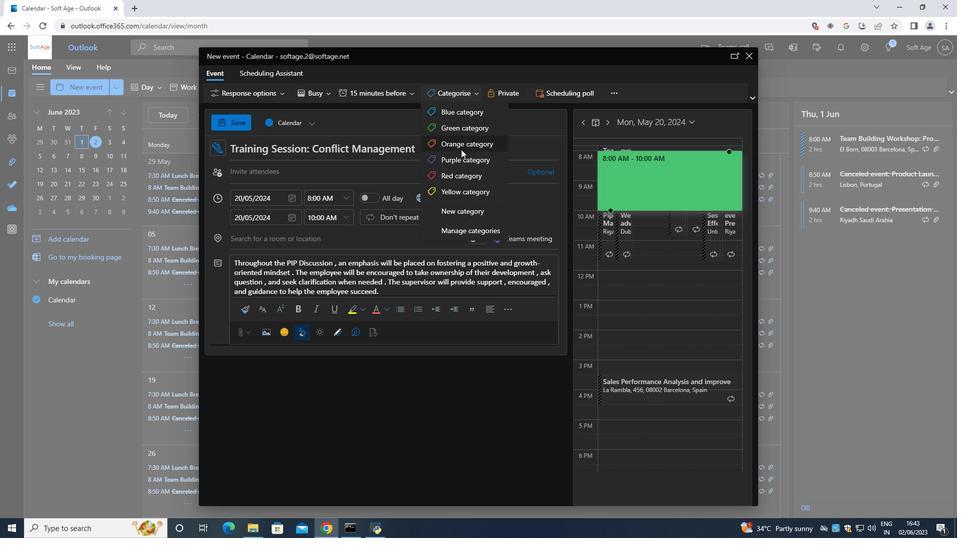 
Action: Mouse pressed left at (461, 149)
Screenshot: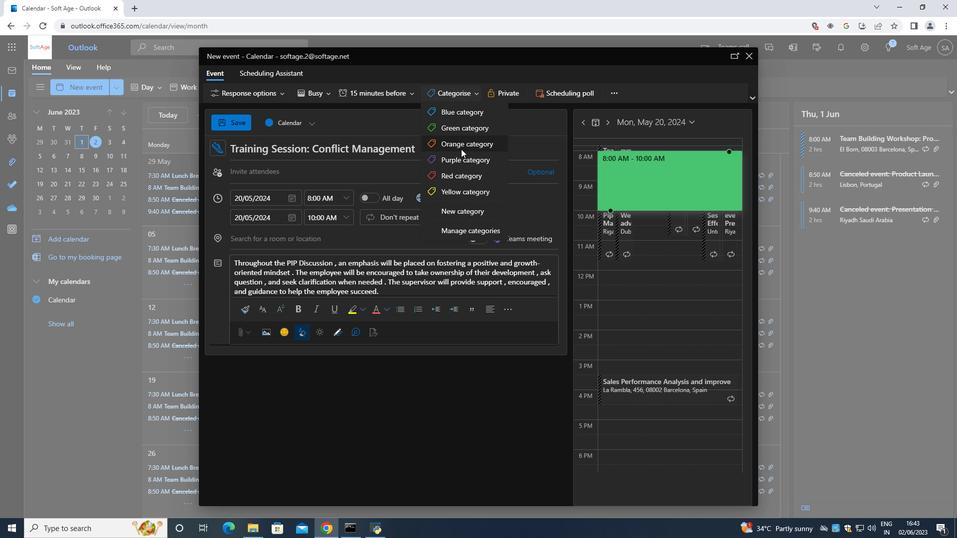 
Action: Mouse moved to (254, 238)
Screenshot: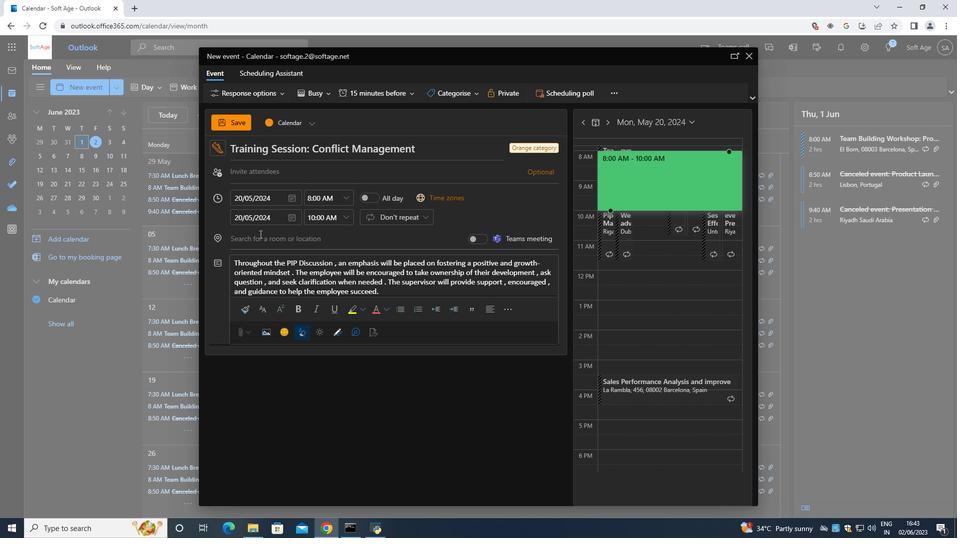 
Action: Mouse pressed left at (254, 238)
Screenshot: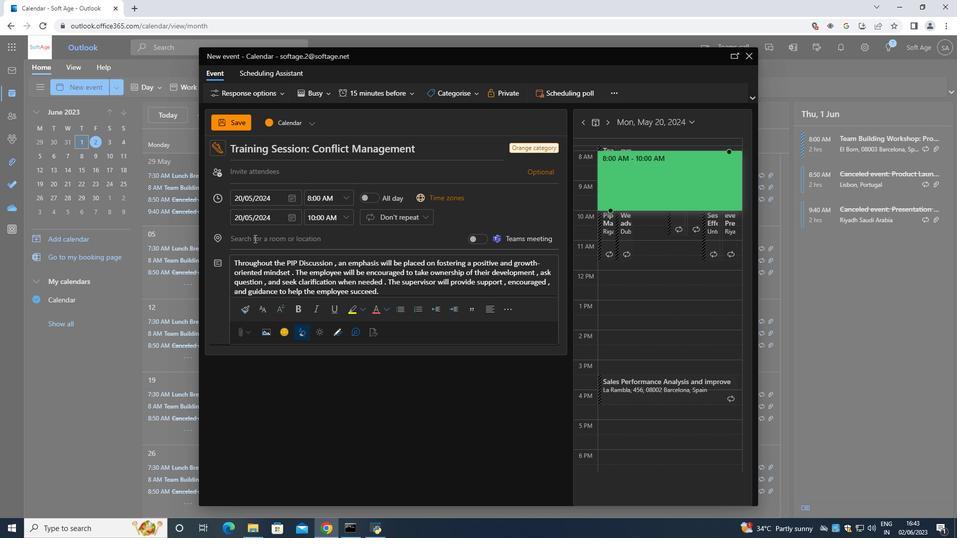 
Action: Key pressed 789<Key.space><Key.shift>The<Key.space><Key.shift>Walk<Key.space>at<Key.space><Key.caps_lock>JBR<Key.caps_lock>,<Key.shift><Key.shift><Key.shift><Key.shift><Key.shift><Key.shift><Key.shift><Key.shift><Key.shift><Key.shift><Key.shift><Key.shift><Key.shift><Key.shift><Key.shift><Key.shift><Key.shift>Dubai<Key.space><Key.left><Key.left><Key.left><Key.left>789<Key.space><Key.shift>The<Key.space>
Screenshot: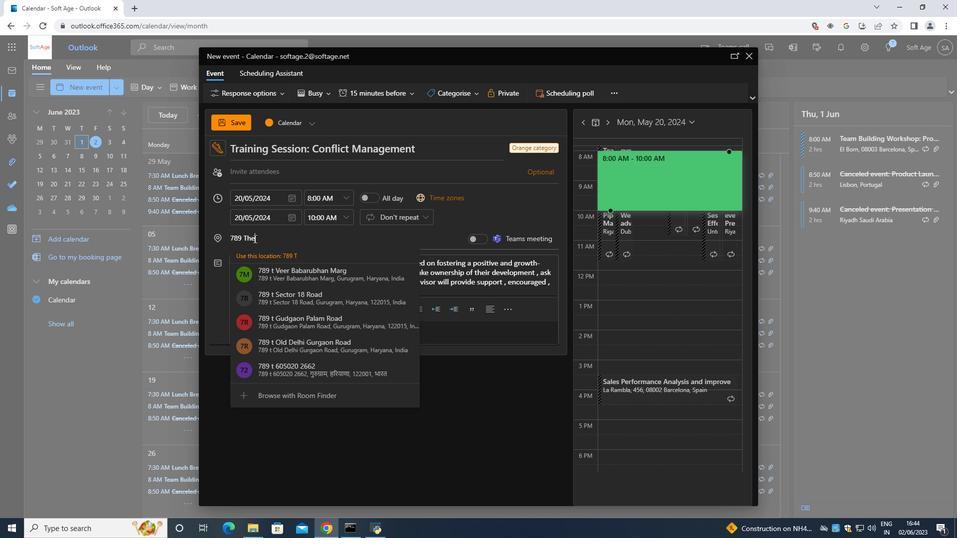 
Action: Mouse moved to (540, 408)
Screenshot: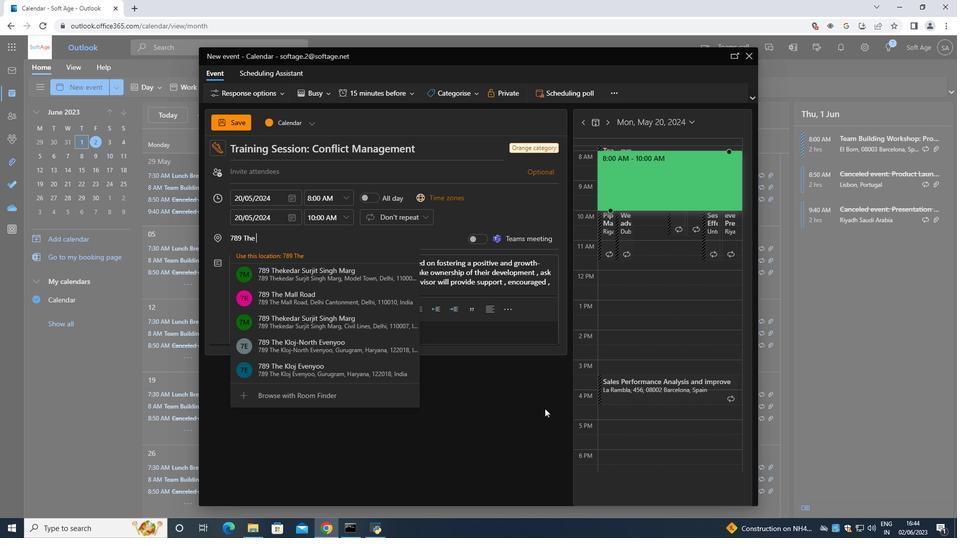 
Action: Key pressed <Key.shift>Walk<Key.space><Key.shift>at<Key.space><Key.caps_lock>JBR<Key.space>,<Key.space><Key.shift><Key.shift>dUBAI<Key.space><Key.backspace><Key.backspace><Key.backspace><Key.backspace><Key.backspace><Key.backspace><Key.backspace><Key.space><Key.caps_lock><Key.shift><Key.shift><Key.shift><Key.shift><Key.shift><Key.shift><Key.shift><Key.shift><Key.shift><Key.shift><Key.shift><Key.shift><Key.shift><Key.shift><Key.shift><Key.shift><Key.shift><Key.shift><Key.shift><Key.shift><Key.shift><Key.shift><Key.shift><Key.shift><Key.shift><Key.shift>Dubai<Key.space>,<Key.caps_lock>UAE<Key.caps_lock><Key.space>
Screenshot: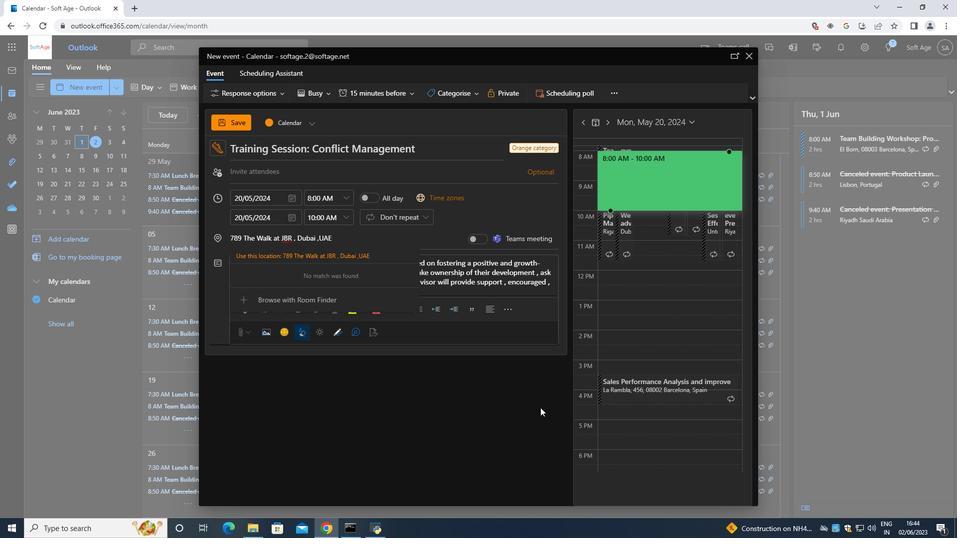 
Action: Mouse moved to (255, 169)
Screenshot: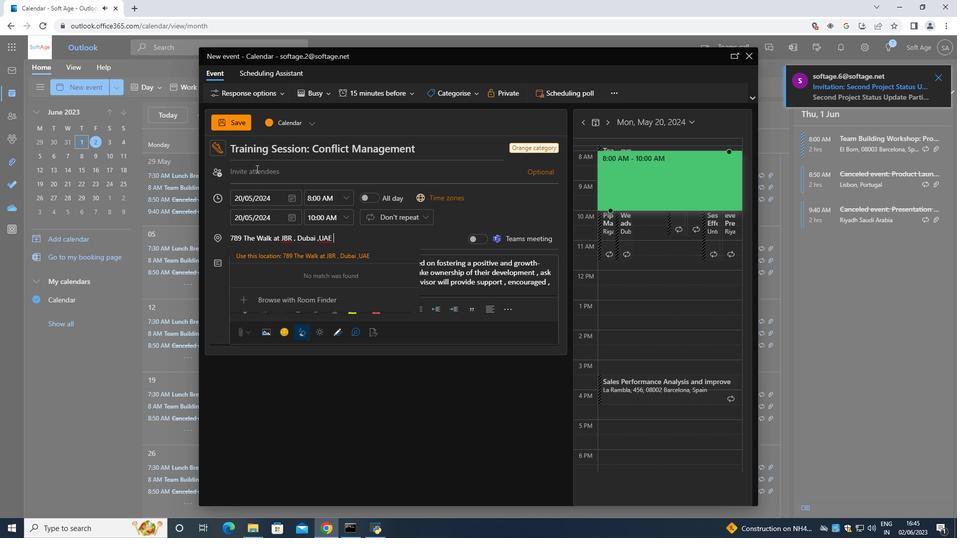 
Action: Mouse pressed left at (255, 169)
Screenshot: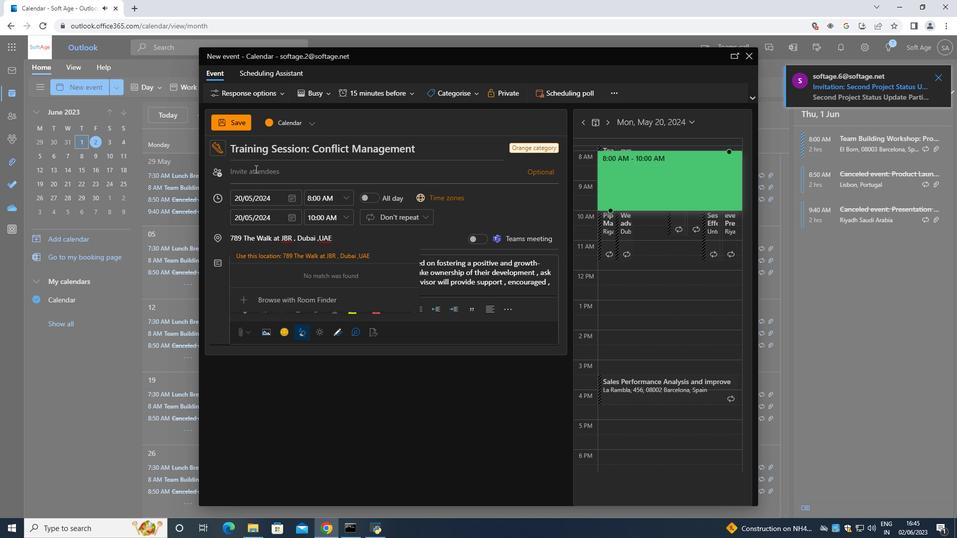 
Action: Mouse moved to (251, 171)
Screenshot: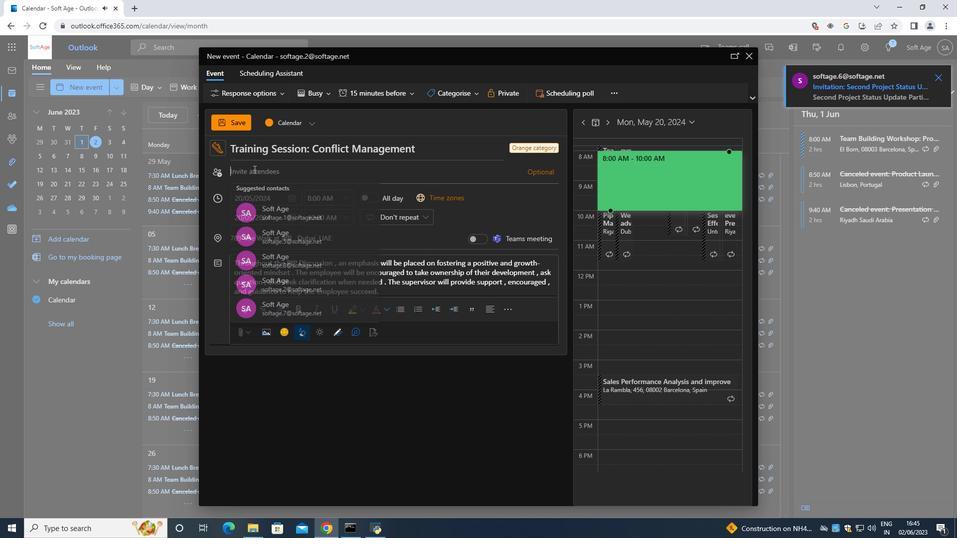 
Action: Mouse pressed left at (251, 171)
Screenshot: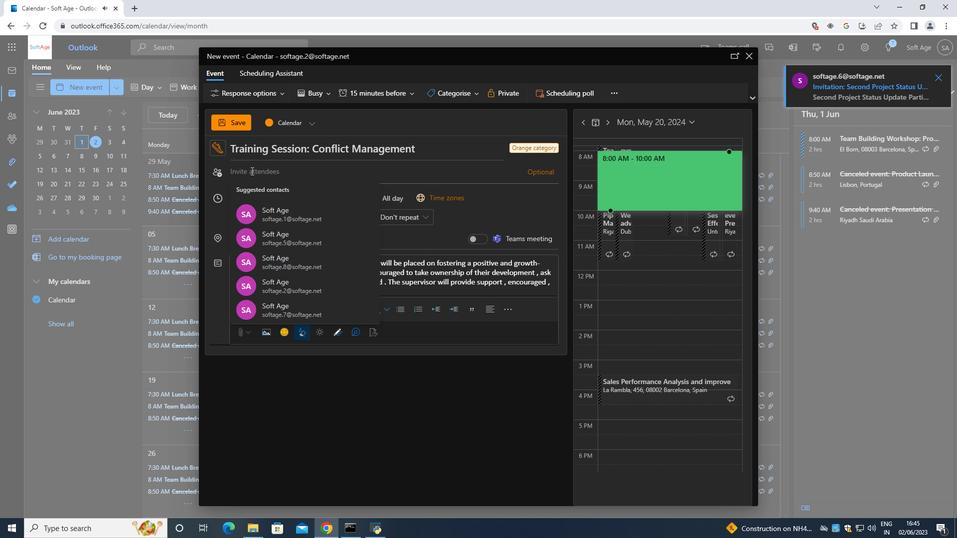 
Action: Key pressed <Key.shift>Softage.7<Key.shift>@softager<Key.backspace>.net
Screenshot: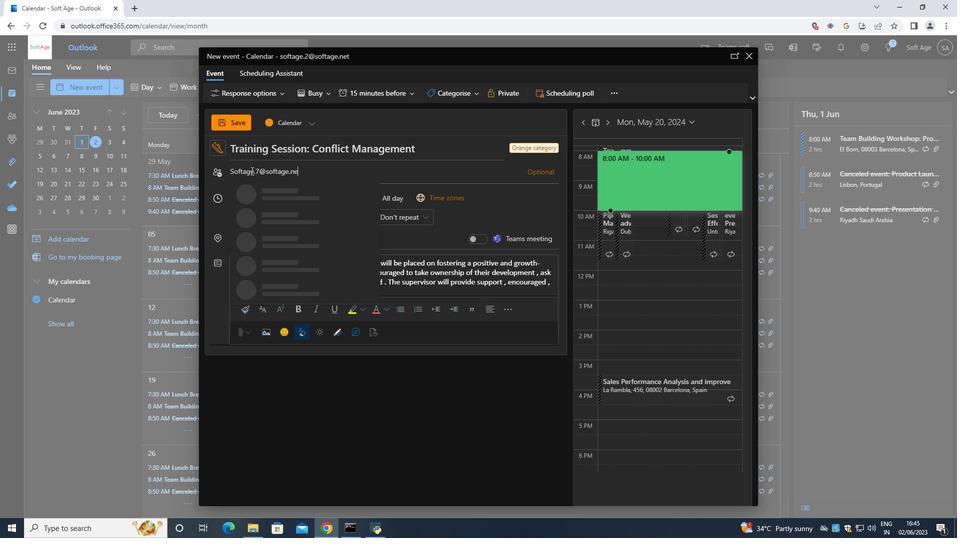 
Action: Mouse moved to (254, 193)
Screenshot: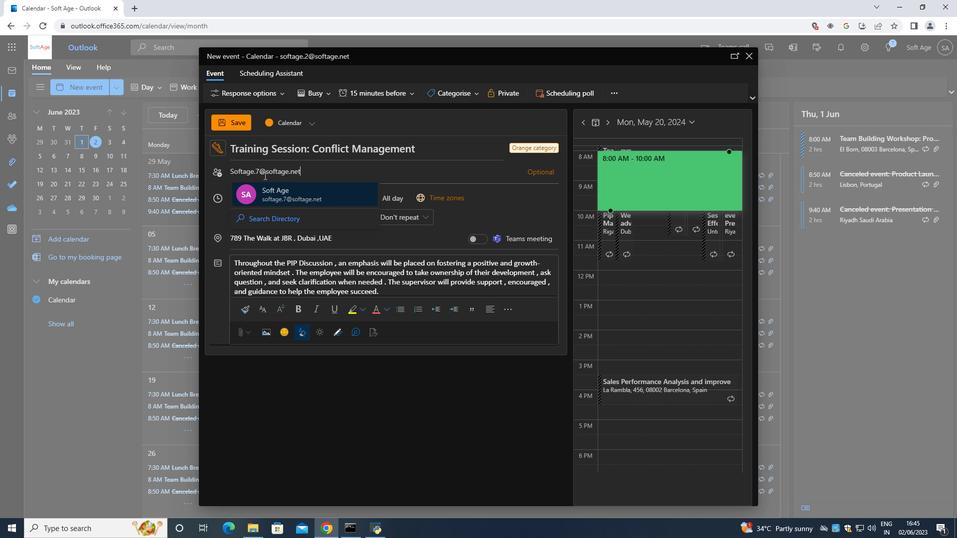 
Action: Mouse pressed left at (254, 193)
Screenshot: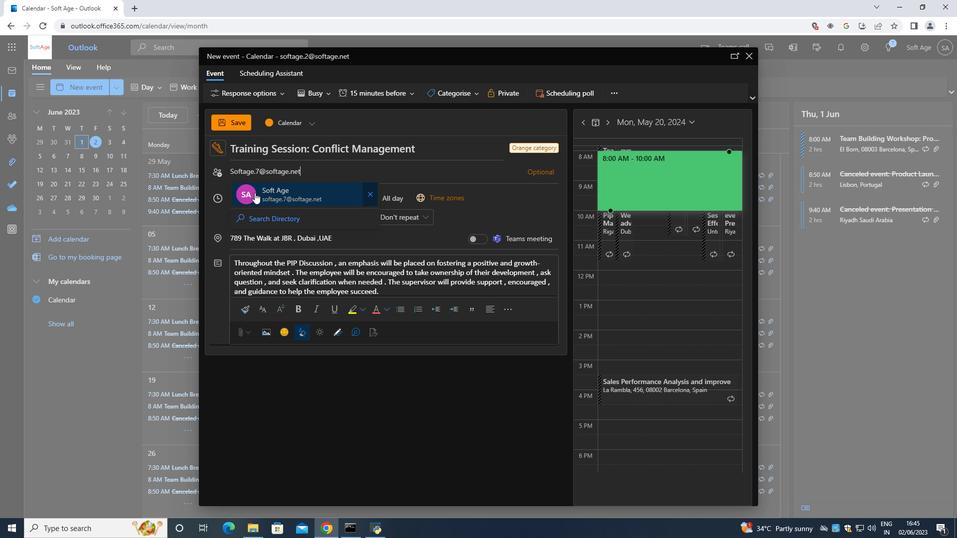 
Action: Mouse moved to (290, 174)
Screenshot: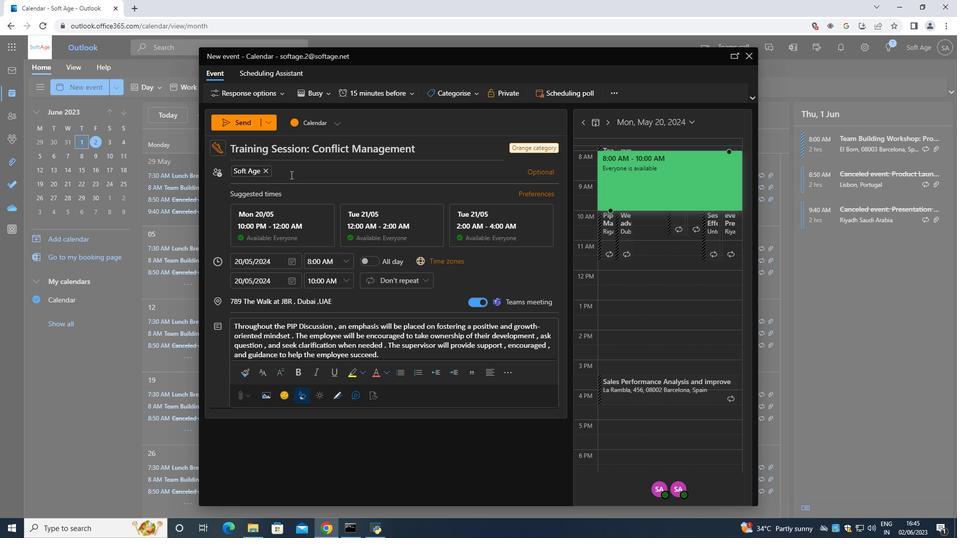 
Action: Key pressed <Key.shift>Softagr<Key.backspace>e.8<Key.shift><Key.shift><Key.shift><Key.shift><Key.shift><Key.shift><Key.shift><Key.shift><Key.shift><Key.shift><Key.shift><Key.shift><Key.shift><Key.shift><Key.shift><Key.shift><Key.shift><Key.shift><Key.shift><Key.shift><Key.shift><Key.shift><Key.shift><Key.shift><Key.shift><Key.shift>@si<Key.backspace>oftage
Screenshot: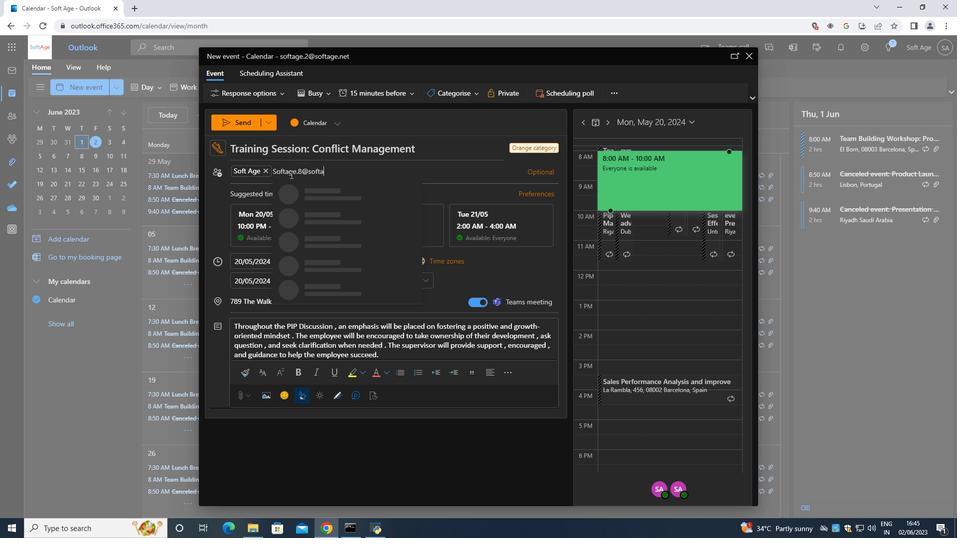 
Action: Mouse moved to (302, 190)
Screenshot: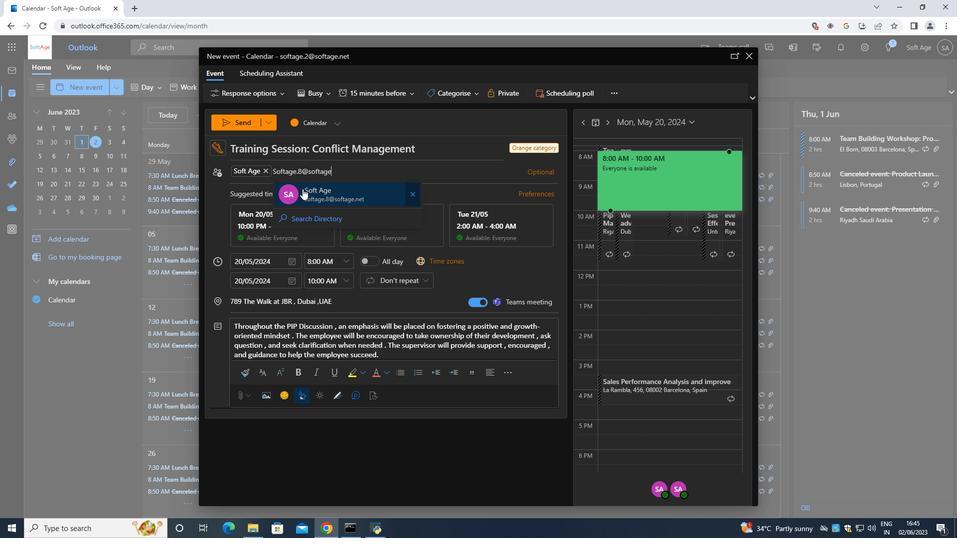 
Action: Mouse pressed left at (302, 190)
Screenshot: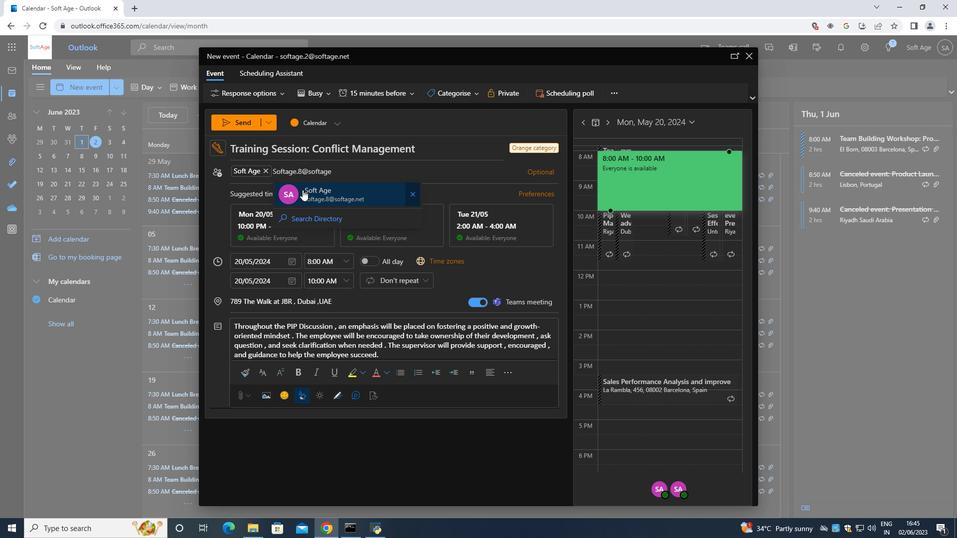 
Action: Mouse moved to (407, 86)
Screenshot: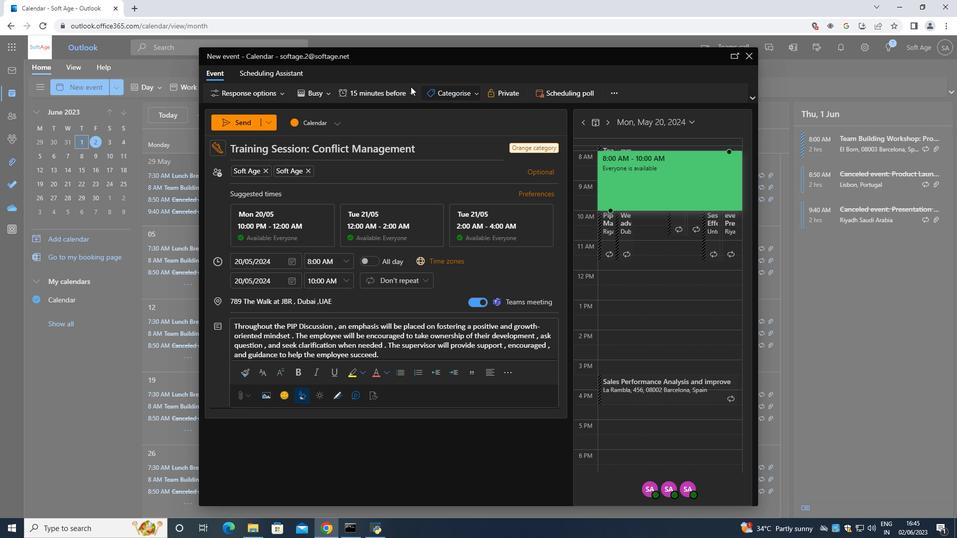 
Action: Mouse pressed left at (407, 86)
Screenshot: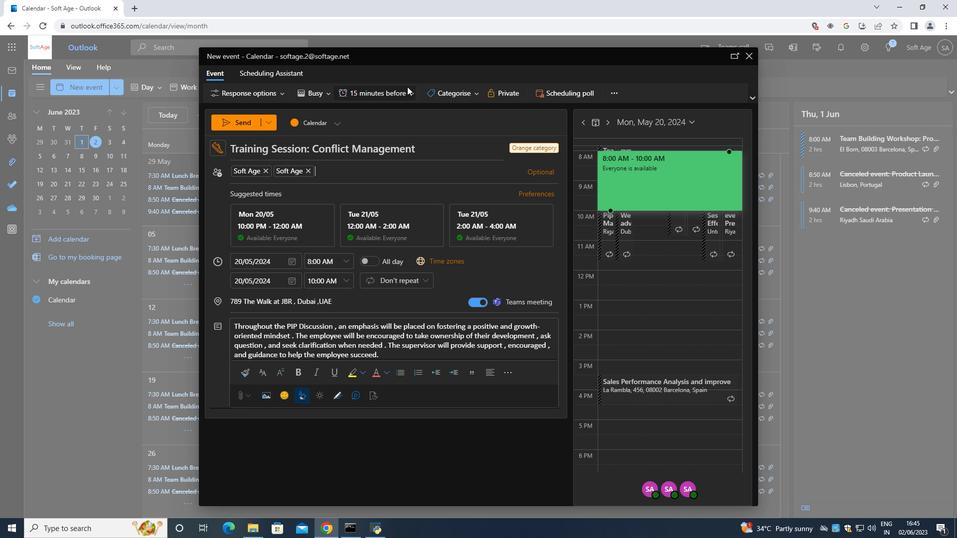 
Action: Mouse moved to (390, 262)
Screenshot: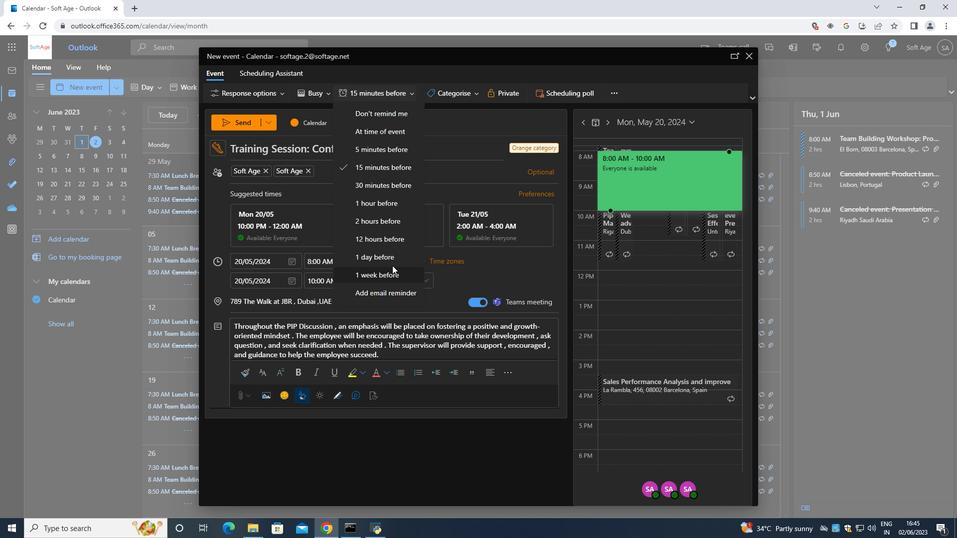 
